 Task: Find connections with filter location San Juan del Cesar with filter topic #Marketingwith filter profile language English with filter current company Indium Software with filter school Yeshwantrao Chavan College of Engineering Nagpur with filter industry Wholesale Apparel and Sewing Supplies with filter service category Wealth Management with filter keywords title Artist
Action: Mouse moved to (307, 223)
Screenshot: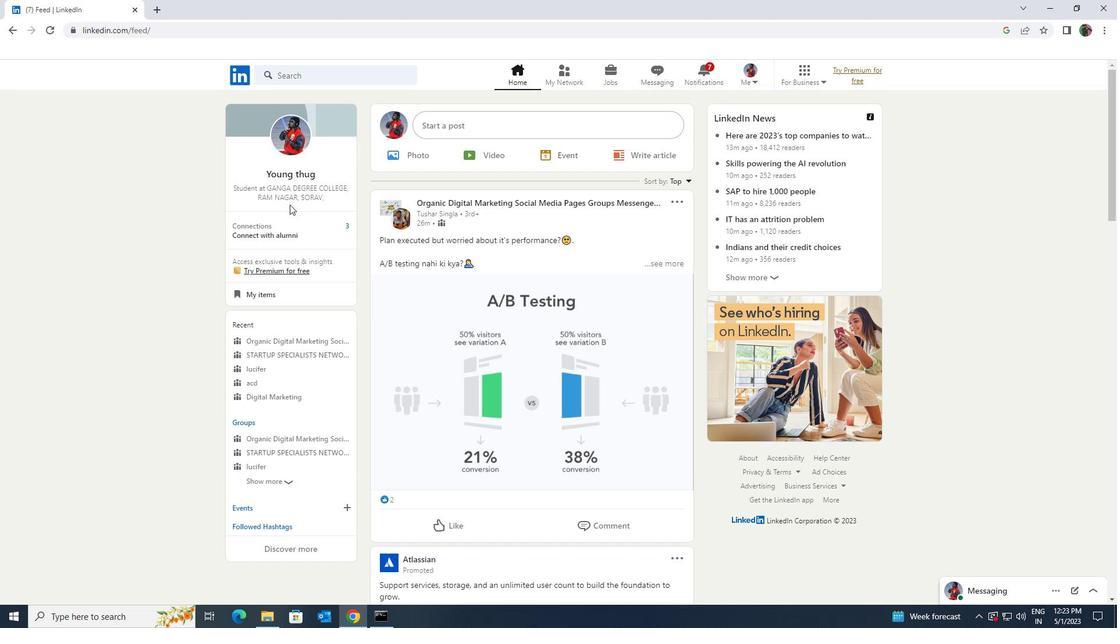 
Action: Mouse pressed left at (307, 223)
Screenshot: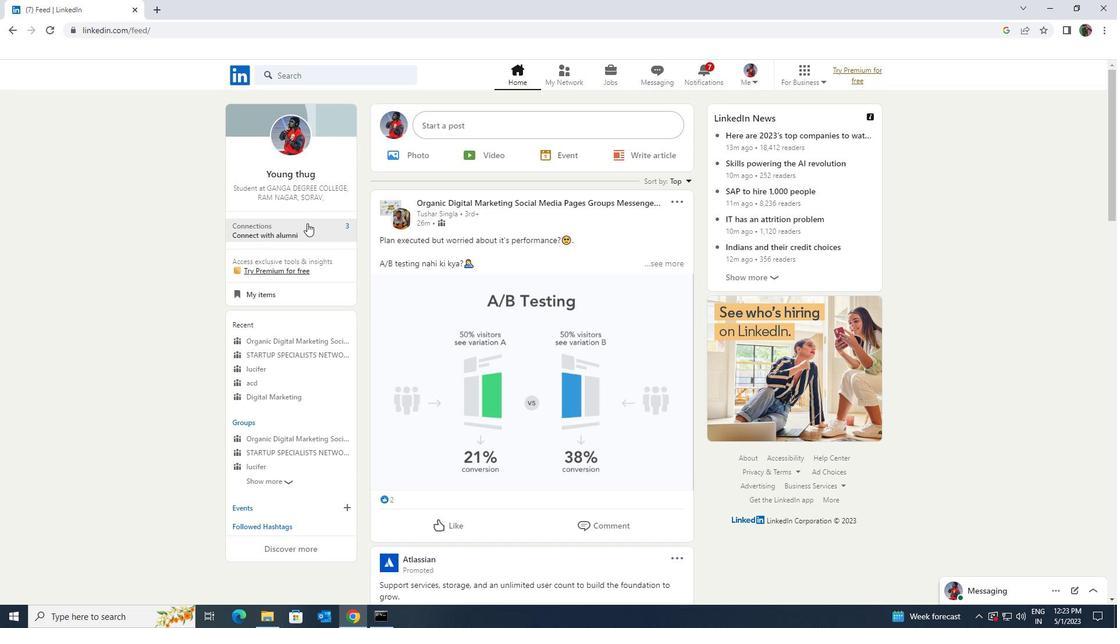 
Action: Mouse moved to (329, 141)
Screenshot: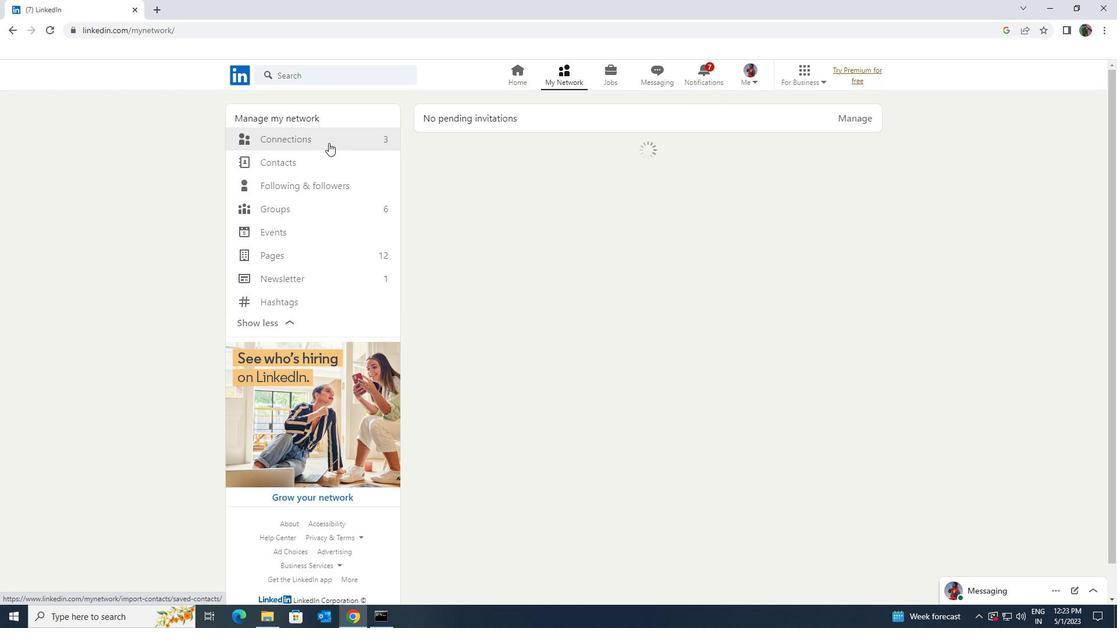 
Action: Mouse pressed left at (329, 141)
Screenshot: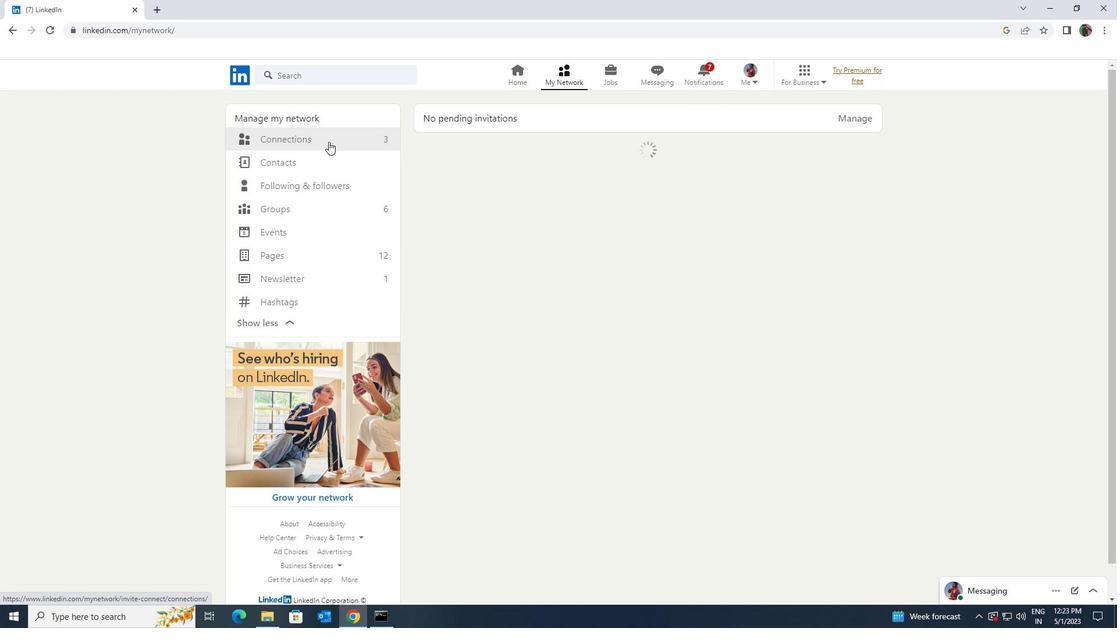 
Action: Mouse moved to (619, 139)
Screenshot: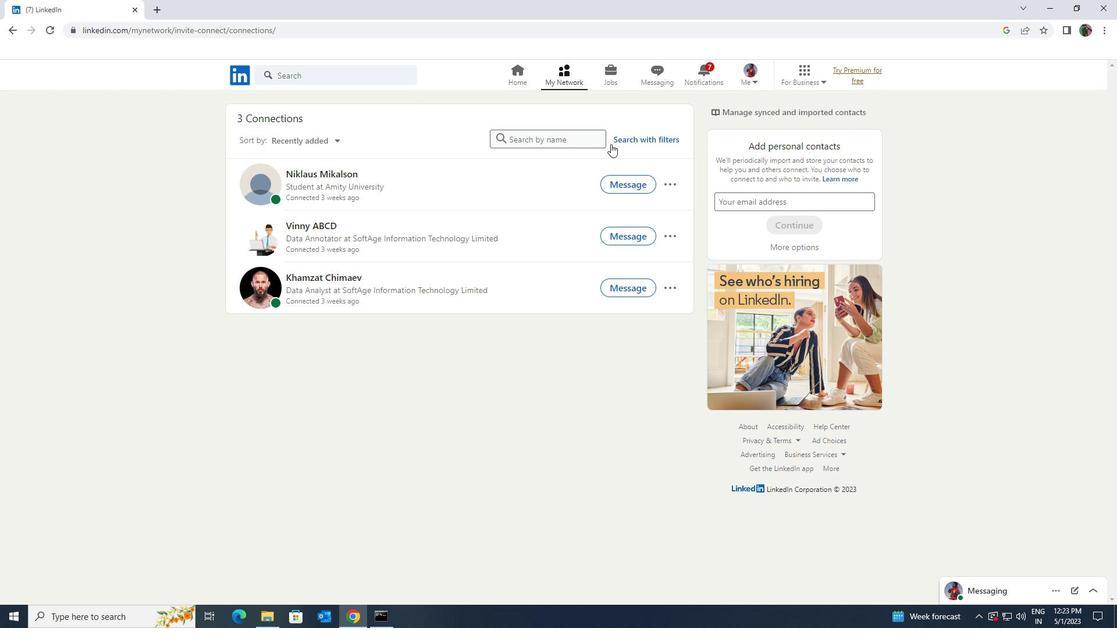 
Action: Mouse pressed left at (619, 139)
Screenshot: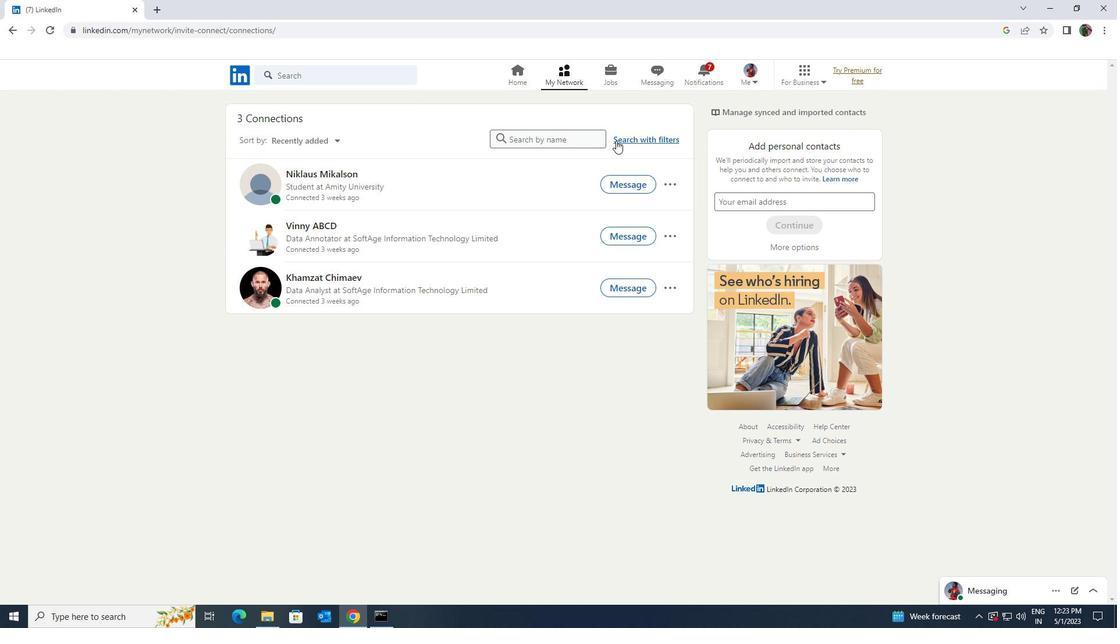 
Action: Mouse moved to (597, 107)
Screenshot: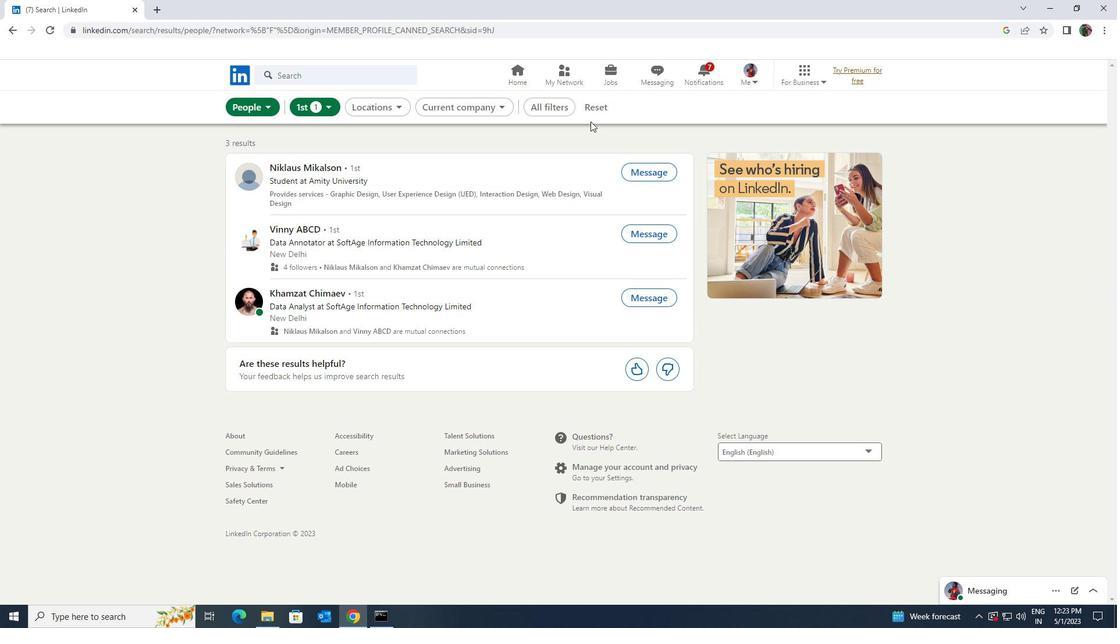 
Action: Mouse pressed left at (597, 107)
Screenshot: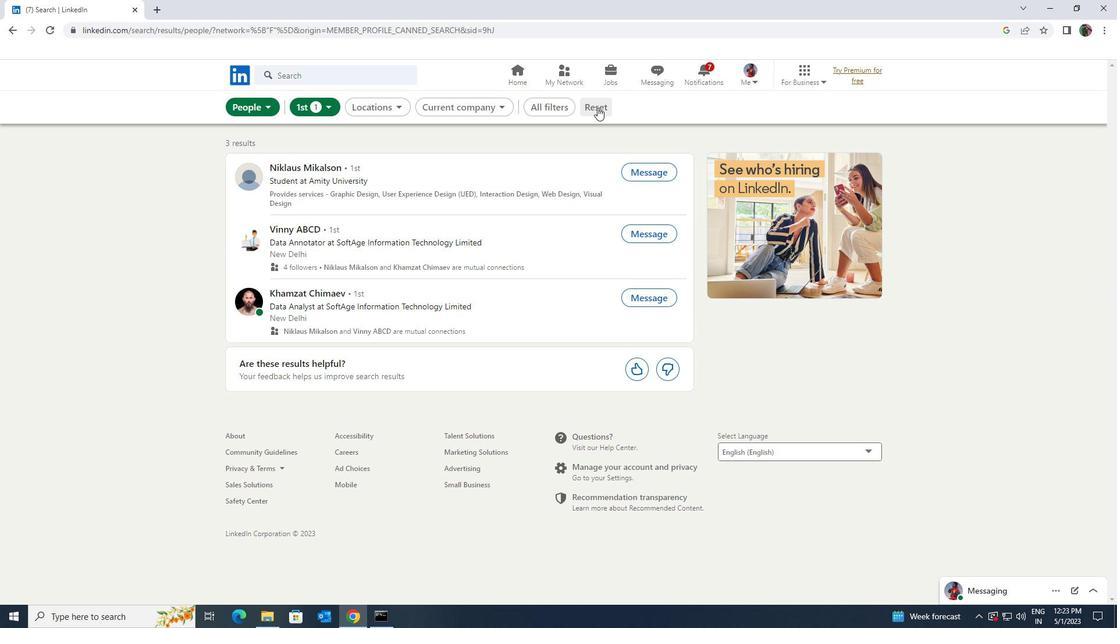
Action: Mouse moved to (585, 106)
Screenshot: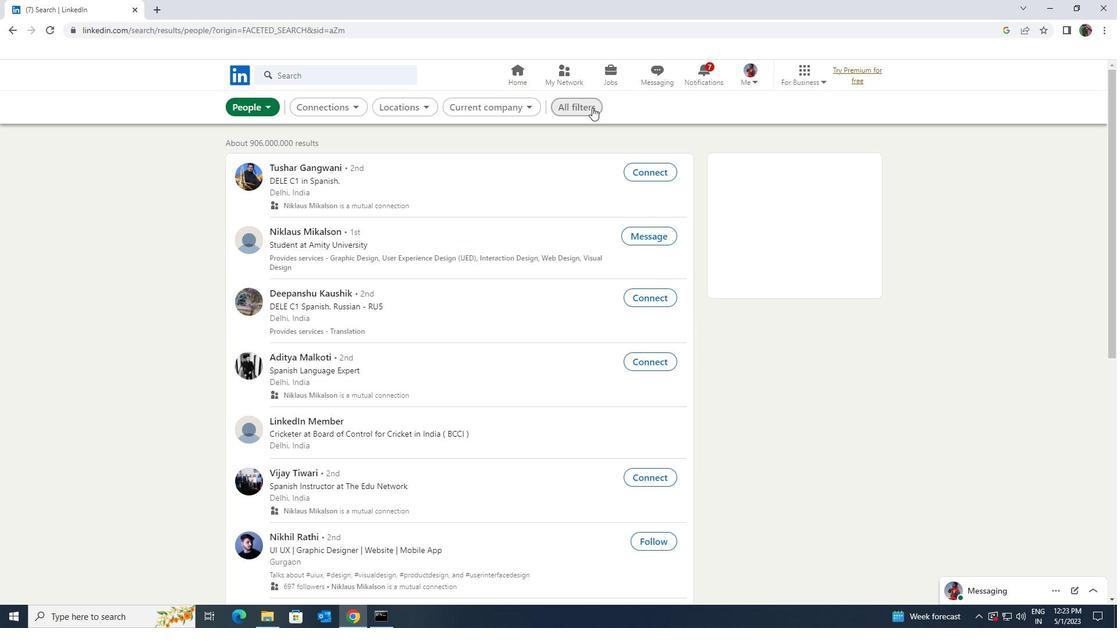 
Action: Mouse pressed left at (585, 106)
Screenshot: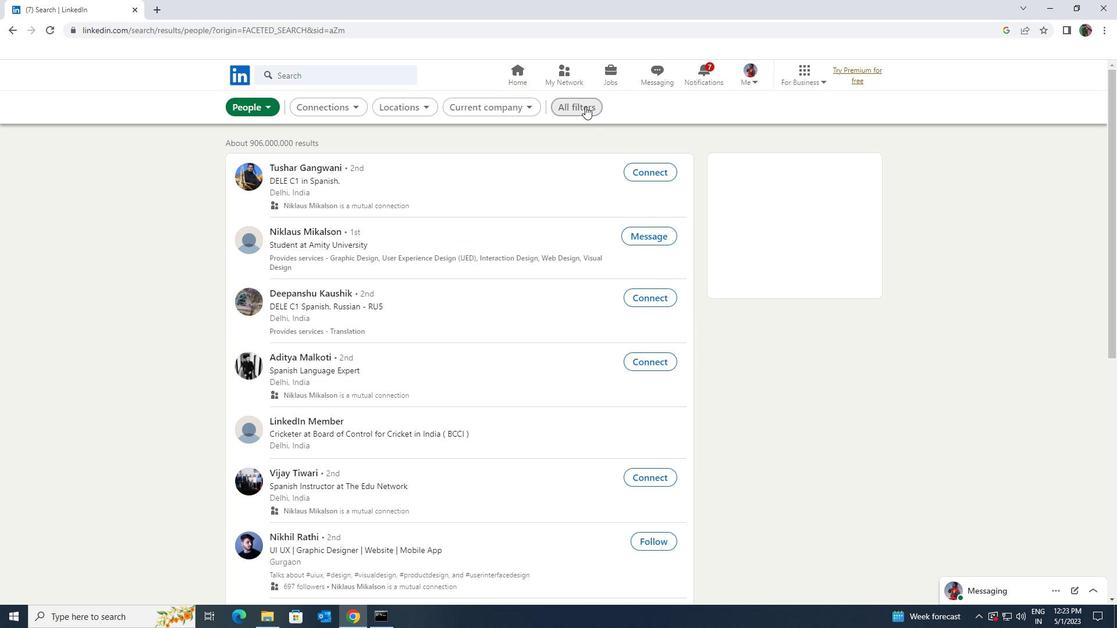 
Action: Mouse moved to (872, 356)
Screenshot: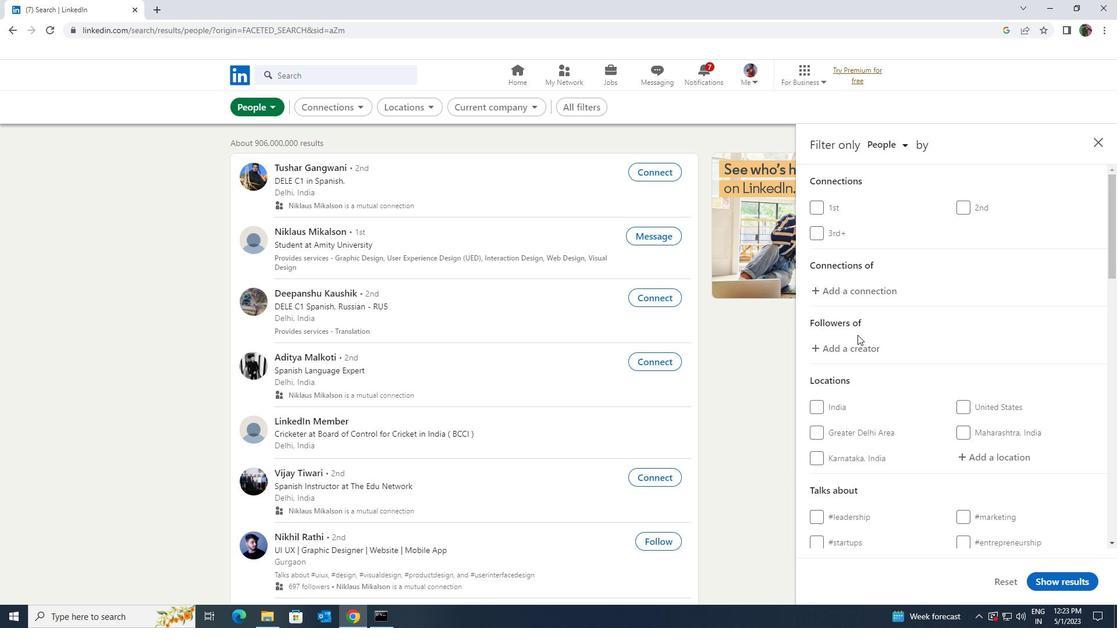 
Action: Mouse scrolled (872, 355) with delta (0, 0)
Screenshot: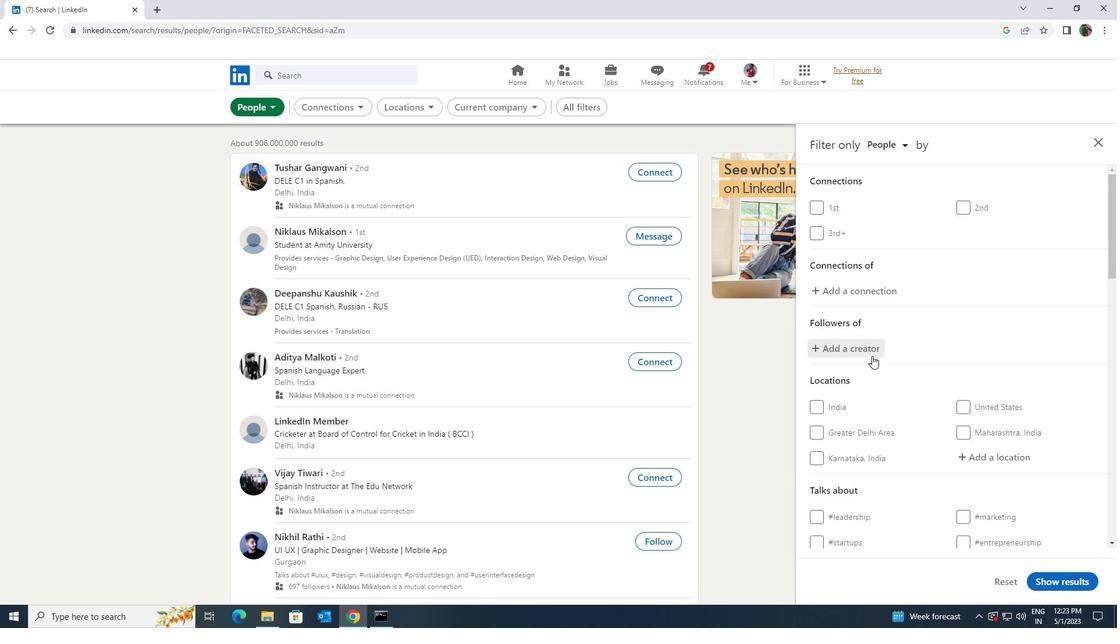 
Action: Mouse moved to (971, 404)
Screenshot: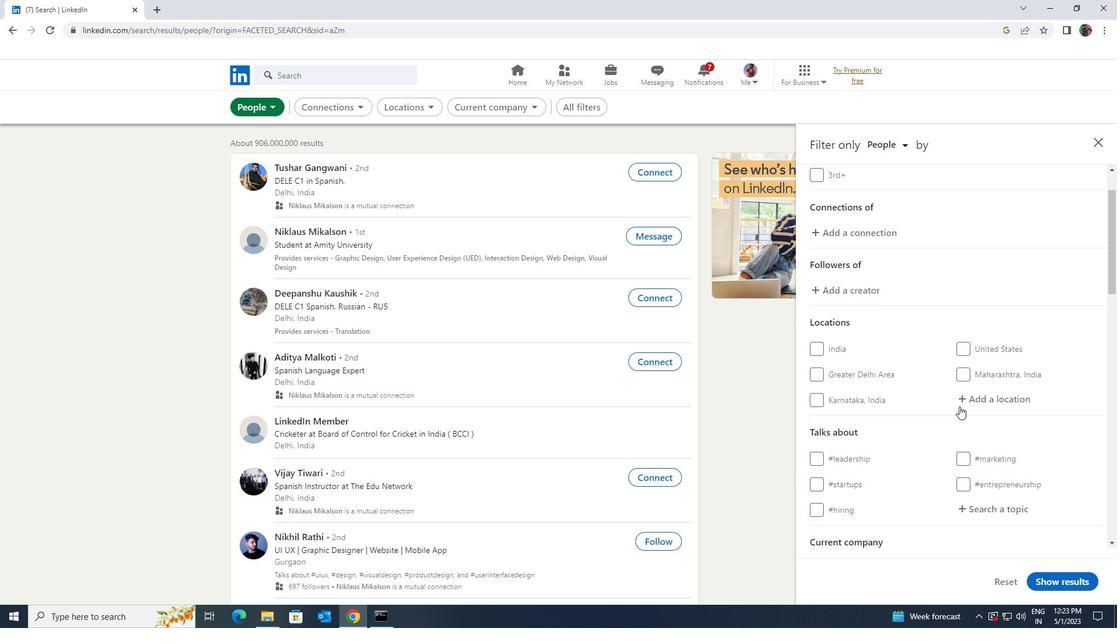 
Action: Mouse pressed left at (971, 404)
Screenshot: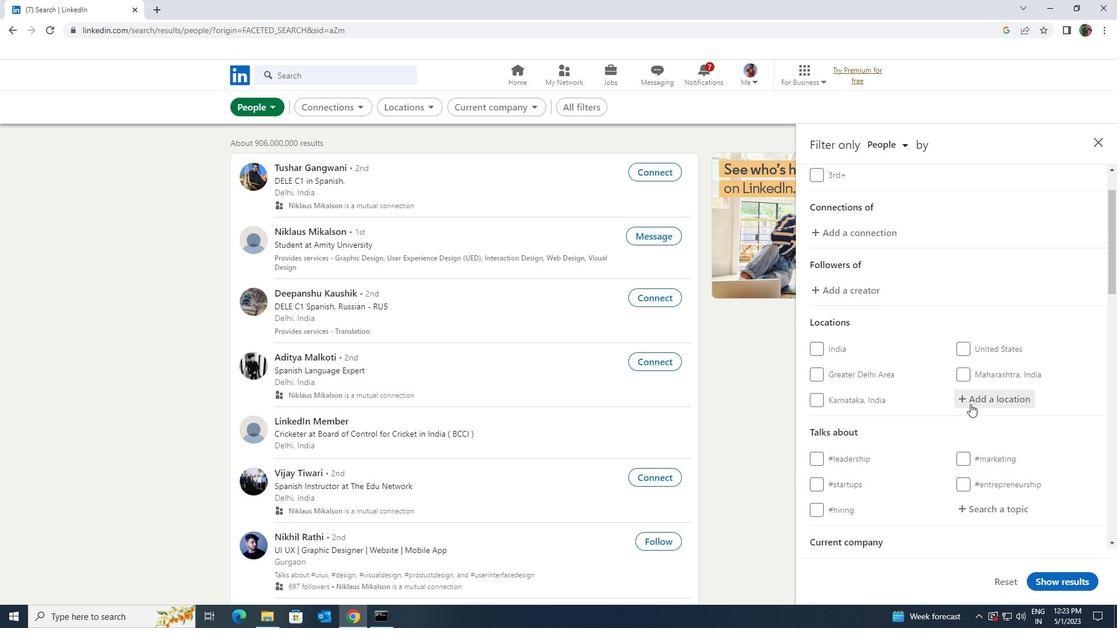 
Action: Key pressed <Key.shift>SAN<Key.space>JUN<Key.space>DE<Key.space>CESAR<Key.enter>
Screenshot: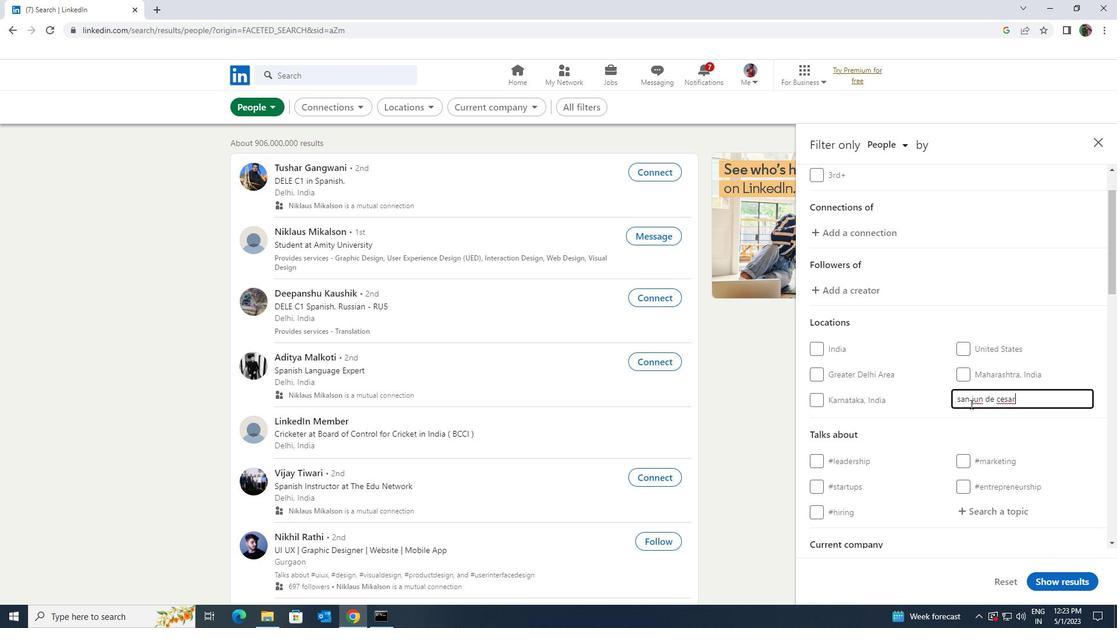 
Action: Mouse moved to (993, 507)
Screenshot: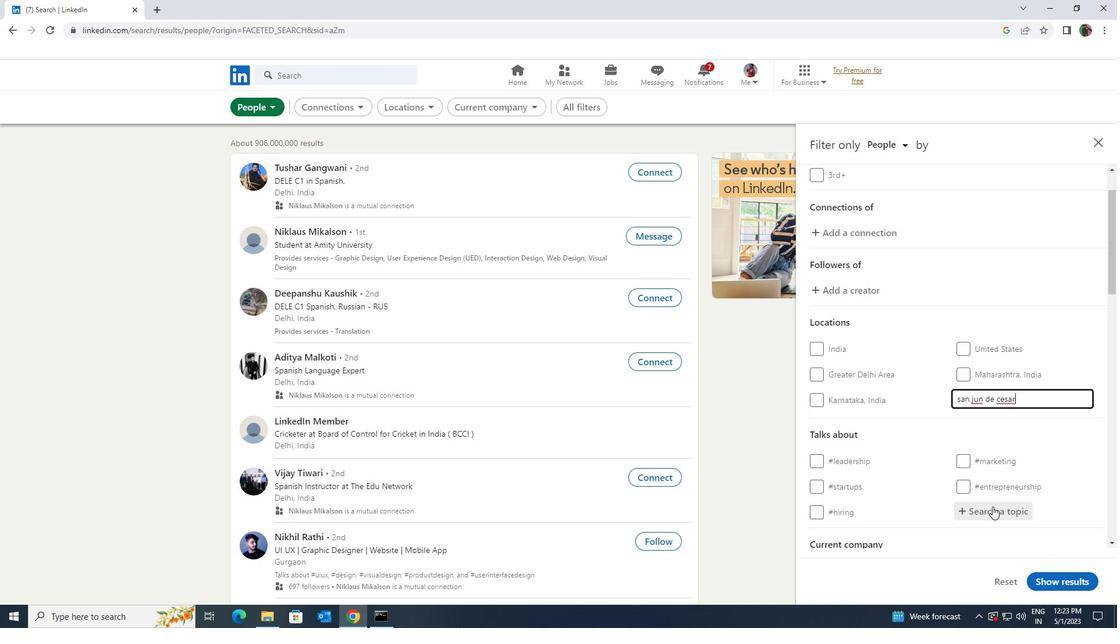 
Action: Mouse pressed left at (993, 507)
Screenshot: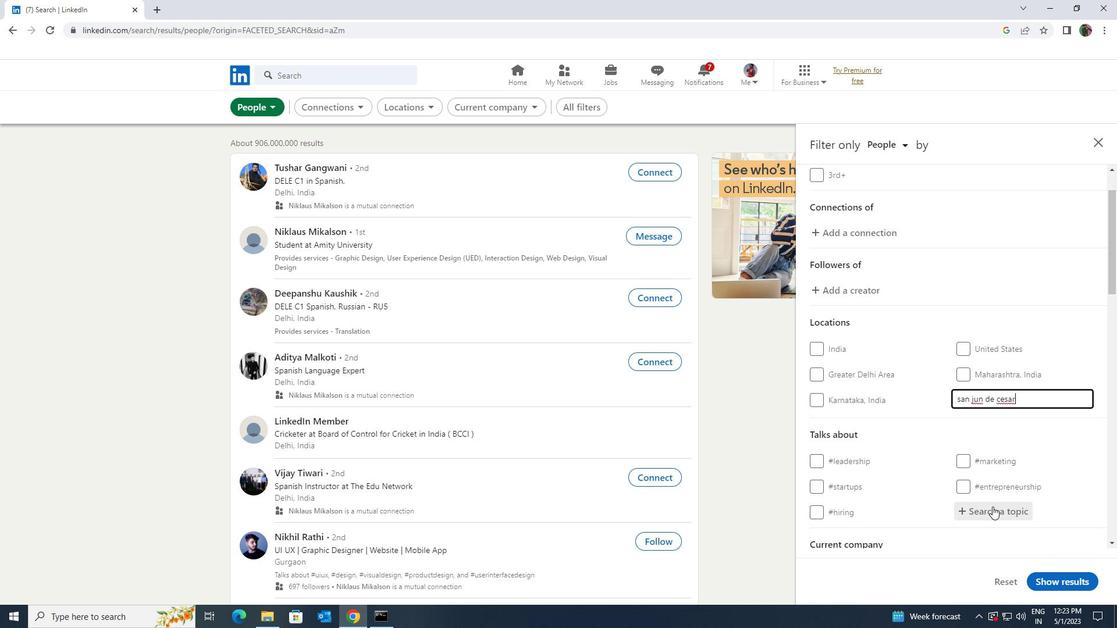 
Action: Key pressed <Key.shift>MARKETING
Screenshot: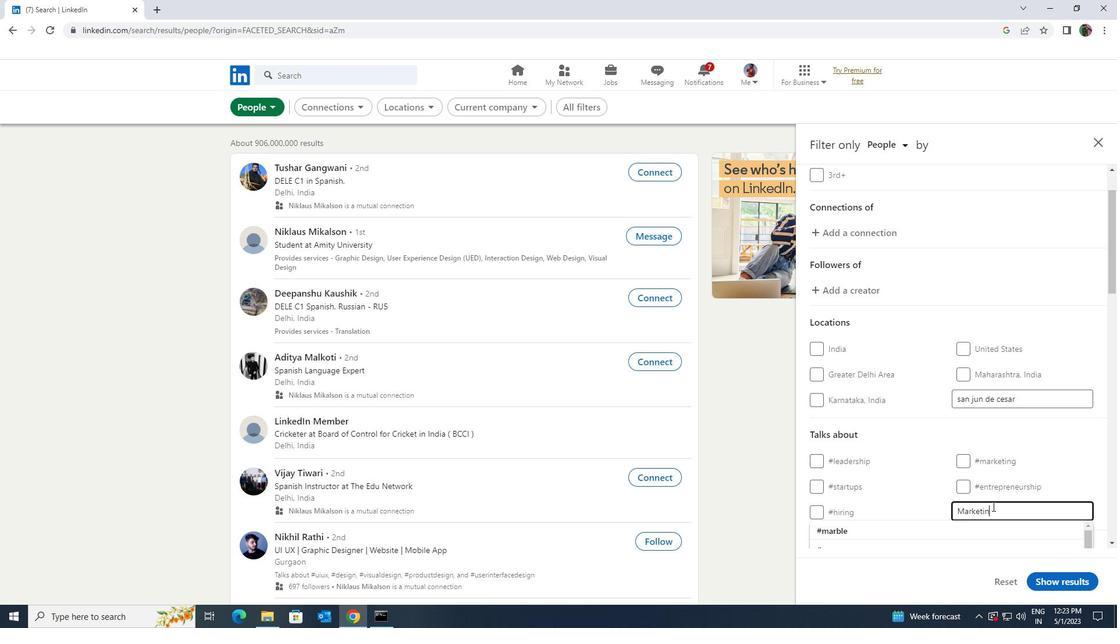 
Action: Mouse moved to (977, 524)
Screenshot: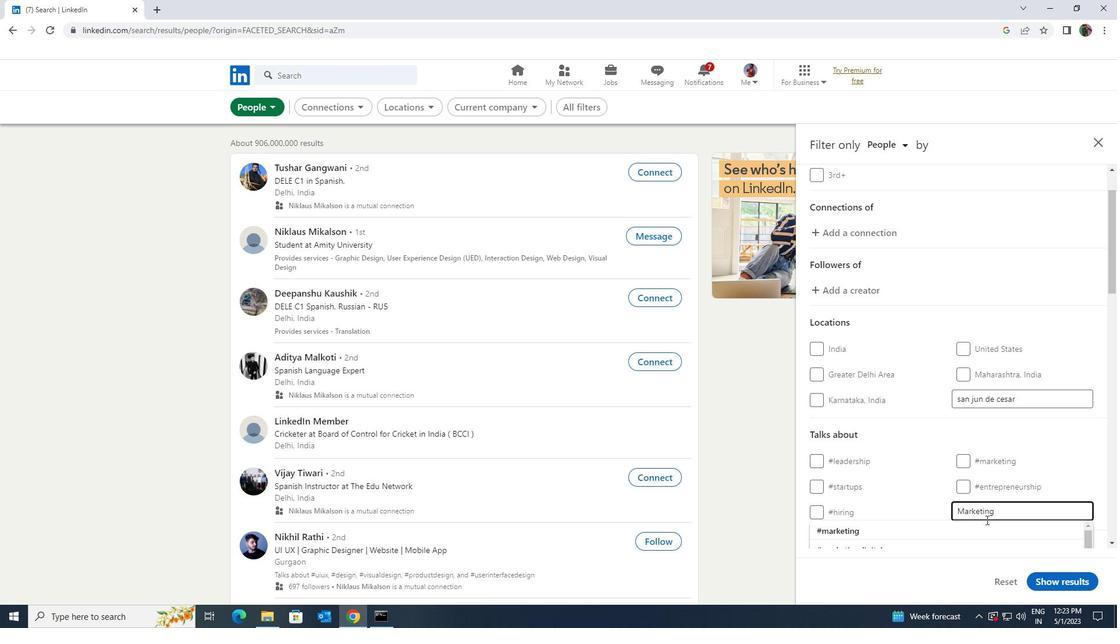 
Action: Mouse pressed left at (977, 524)
Screenshot: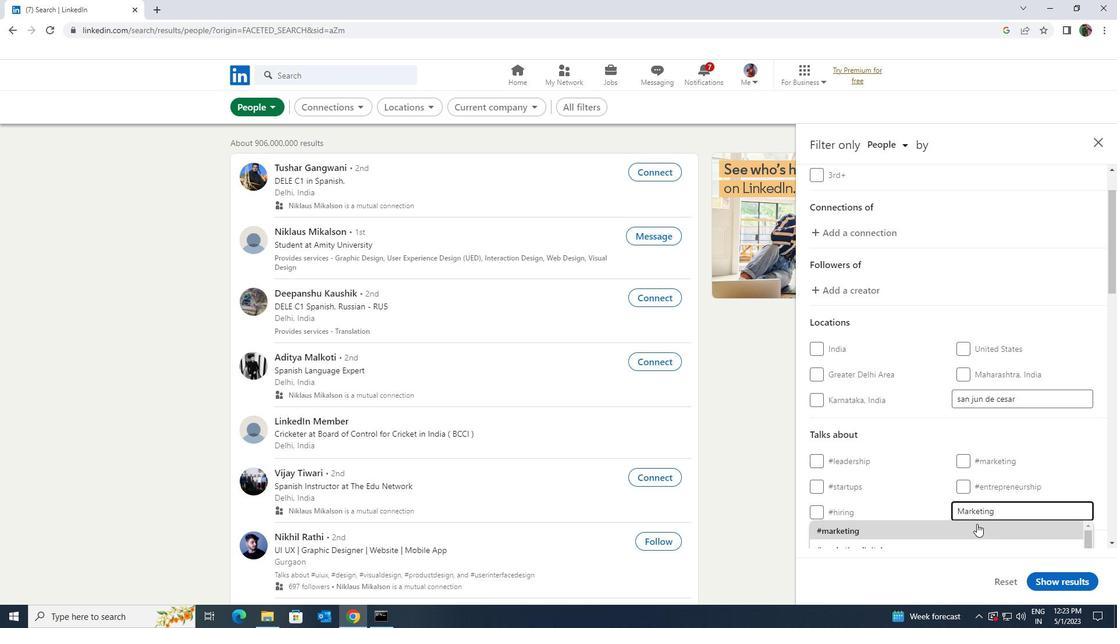 
Action: Mouse scrolled (977, 523) with delta (0, 0)
Screenshot: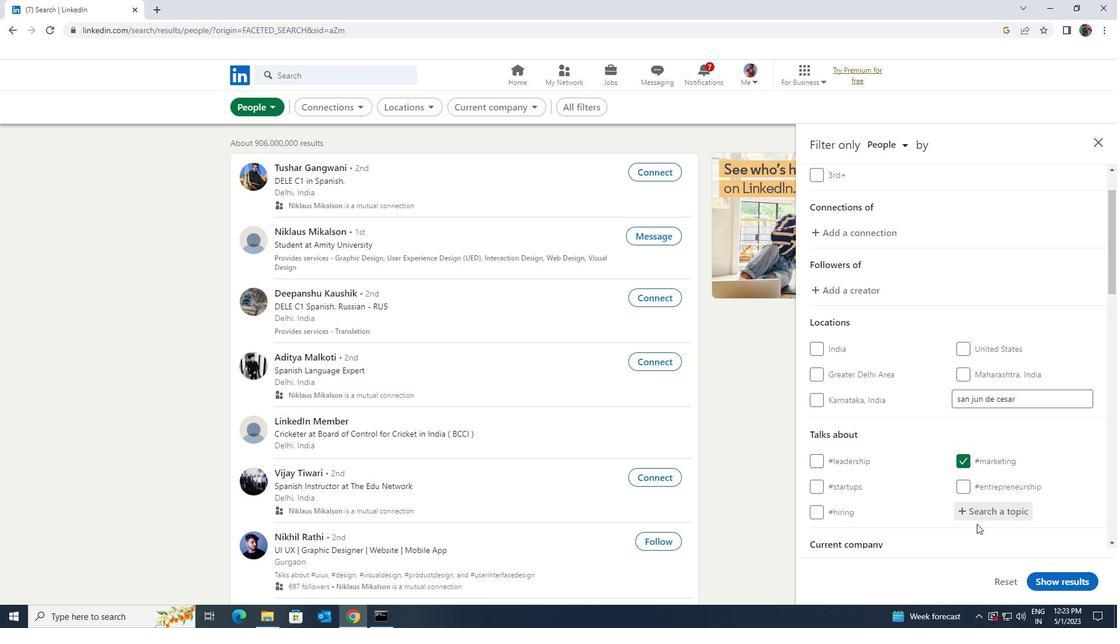 
Action: Mouse scrolled (977, 523) with delta (0, 0)
Screenshot: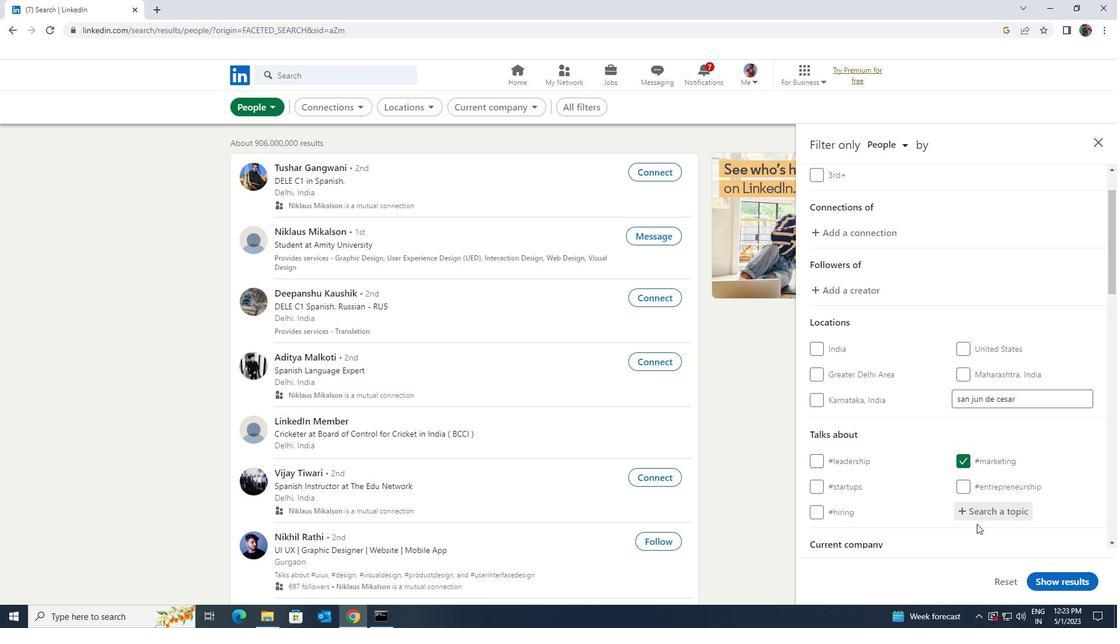 
Action: Mouse scrolled (977, 523) with delta (0, 0)
Screenshot: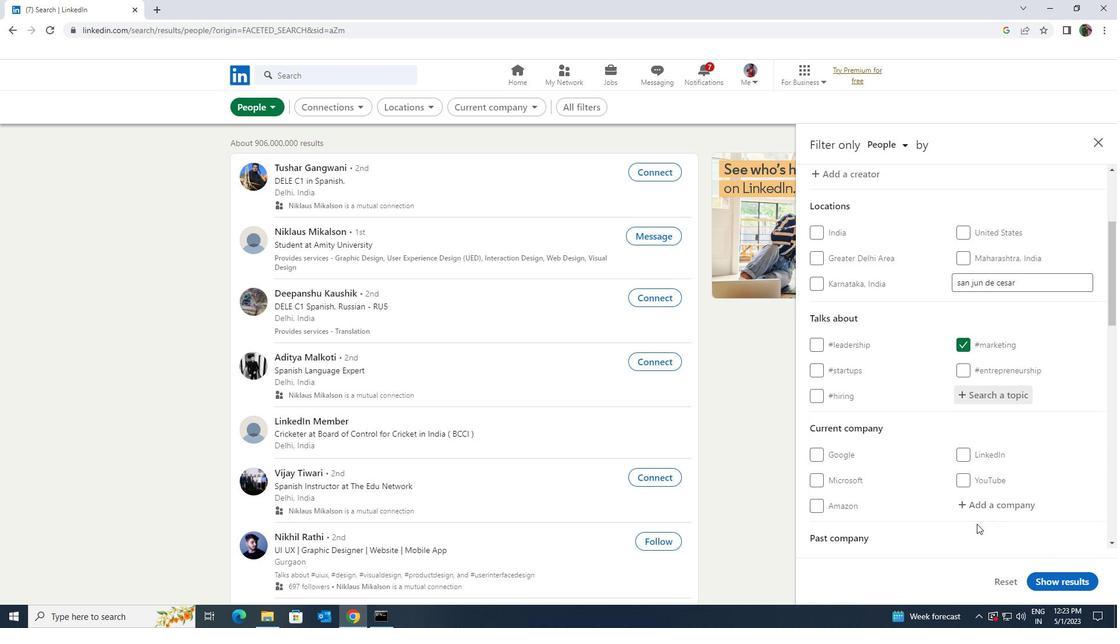 
Action: Mouse scrolled (977, 523) with delta (0, 0)
Screenshot: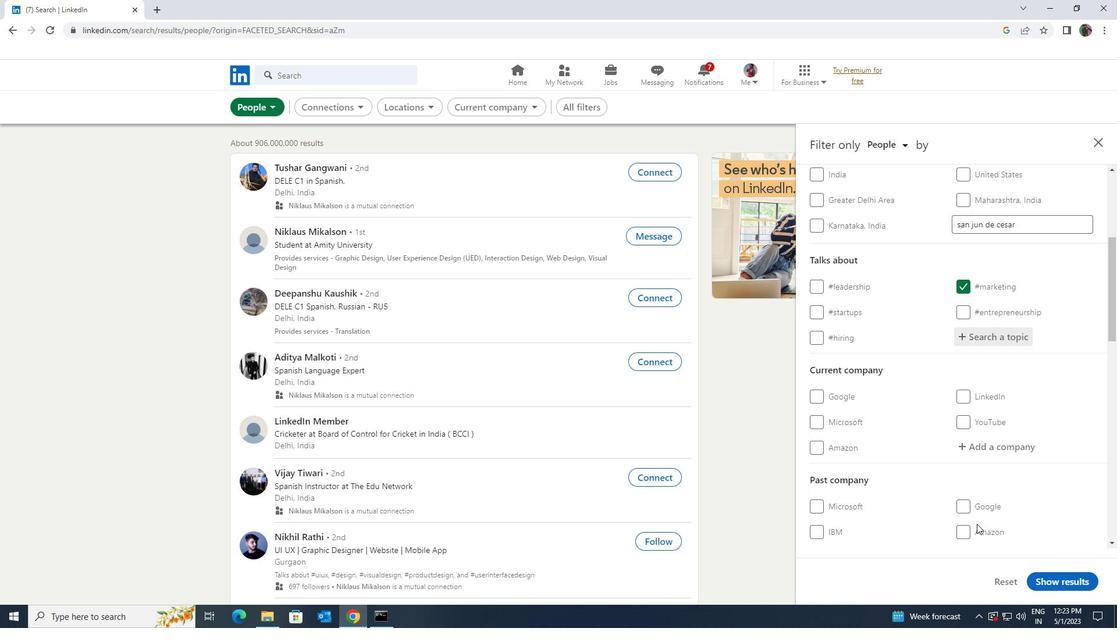 
Action: Mouse scrolled (977, 523) with delta (0, 0)
Screenshot: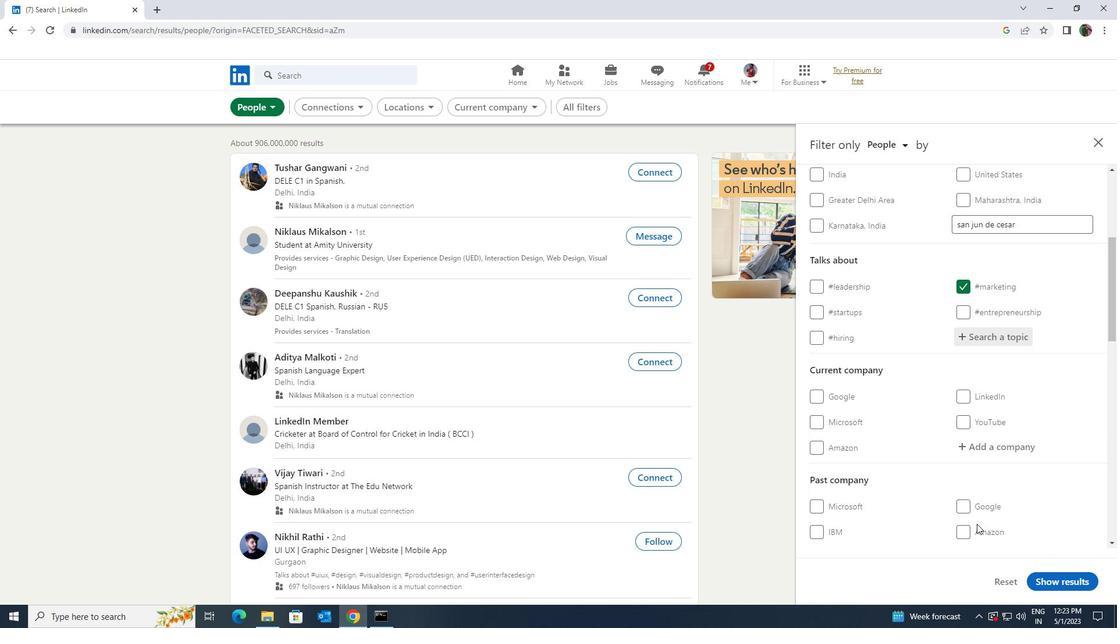 
Action: Mouse scrolled (977, 523) with delta (0, 0)
Screenshot: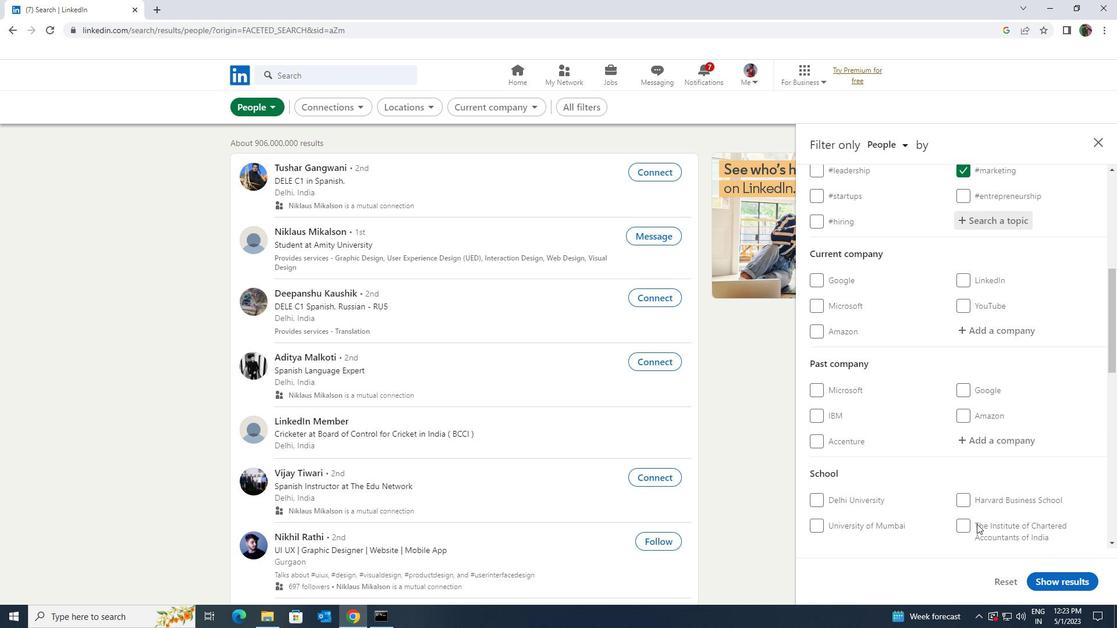 
Action: Mouse scrolled (977, 523) with delta (0, 0)
Screenshot: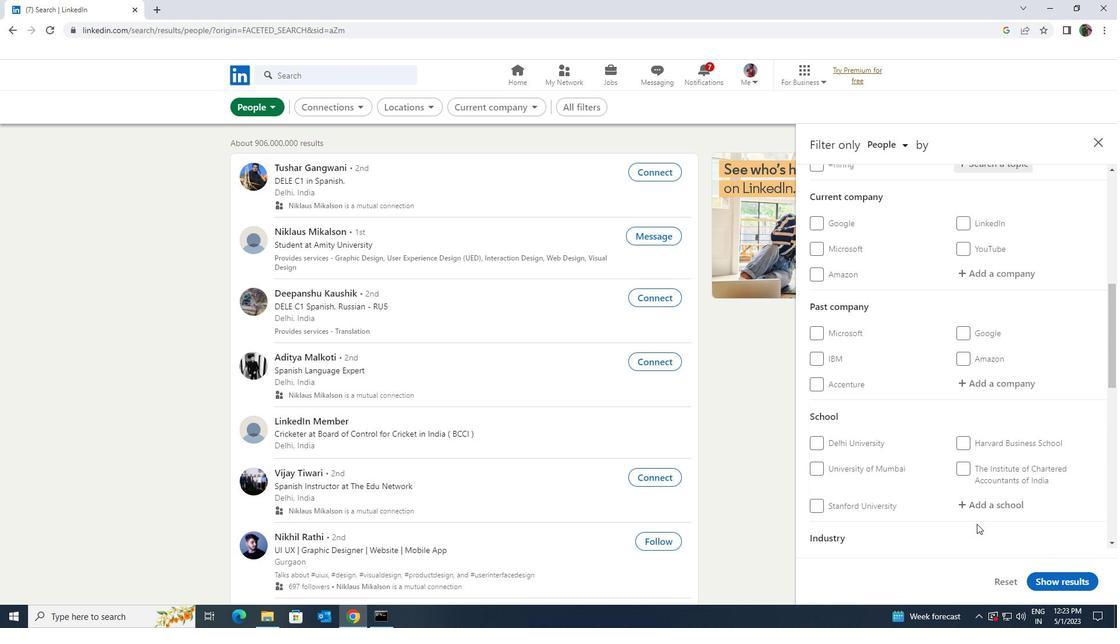 
Action: Mouse scrolled (977, 523) with delta (0, 0)
Screenshot: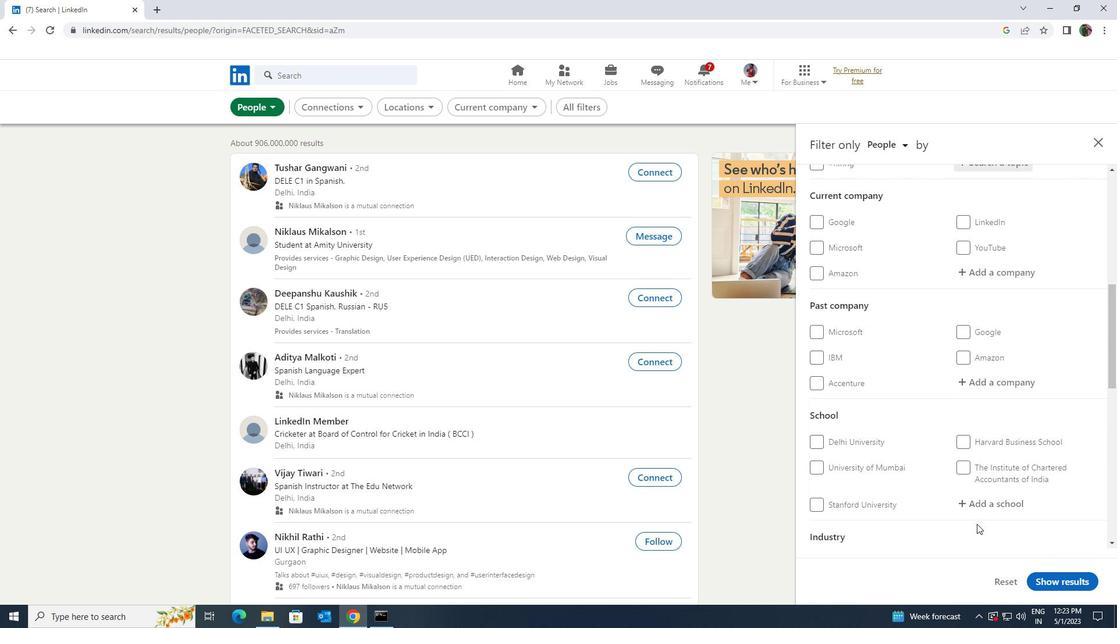 
Action: Mouse scrolled (977, 523) with delta (0, 0)
Screenshot: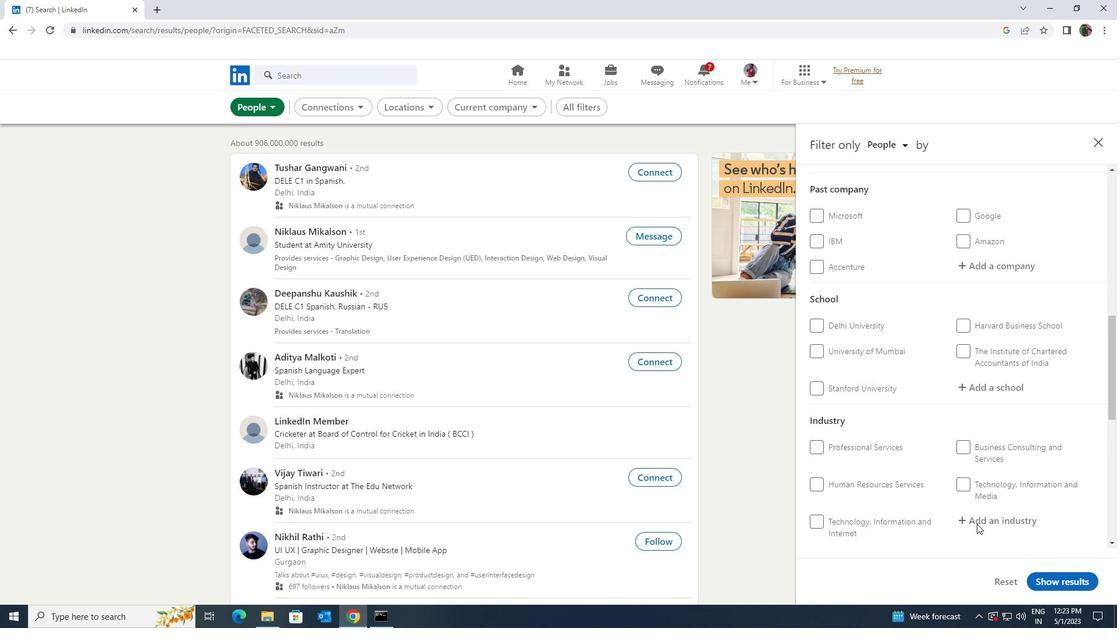 
Action: Mouse scrolled (977, 523) with delta (0, 0)
Screenshot: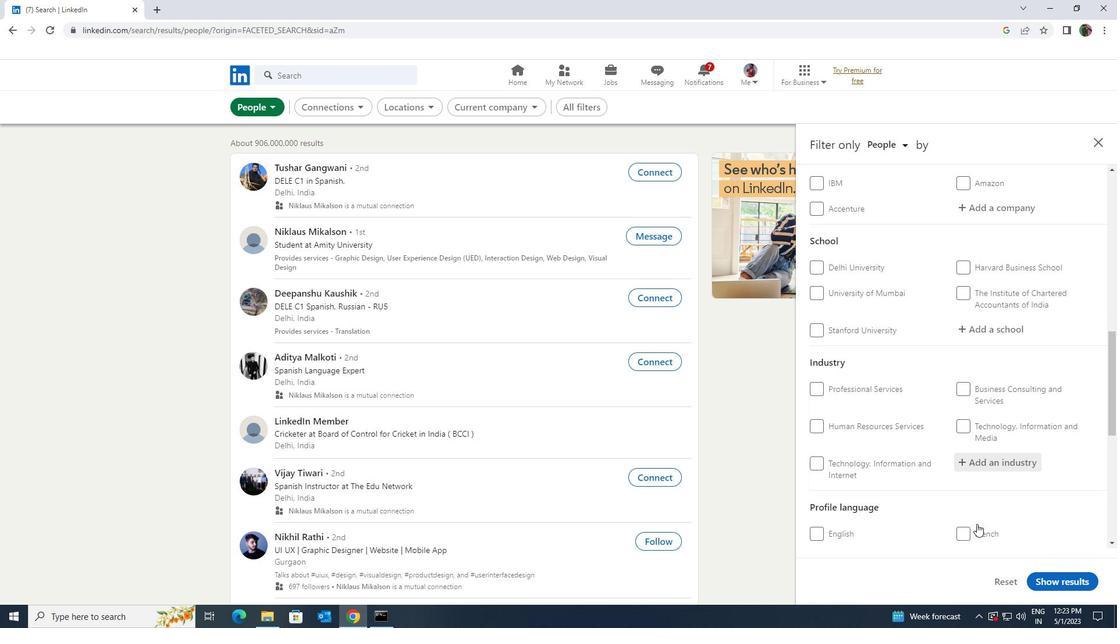 
Action: Mouse scrolled (977, 523) with delta (0, 0)
Screenshot: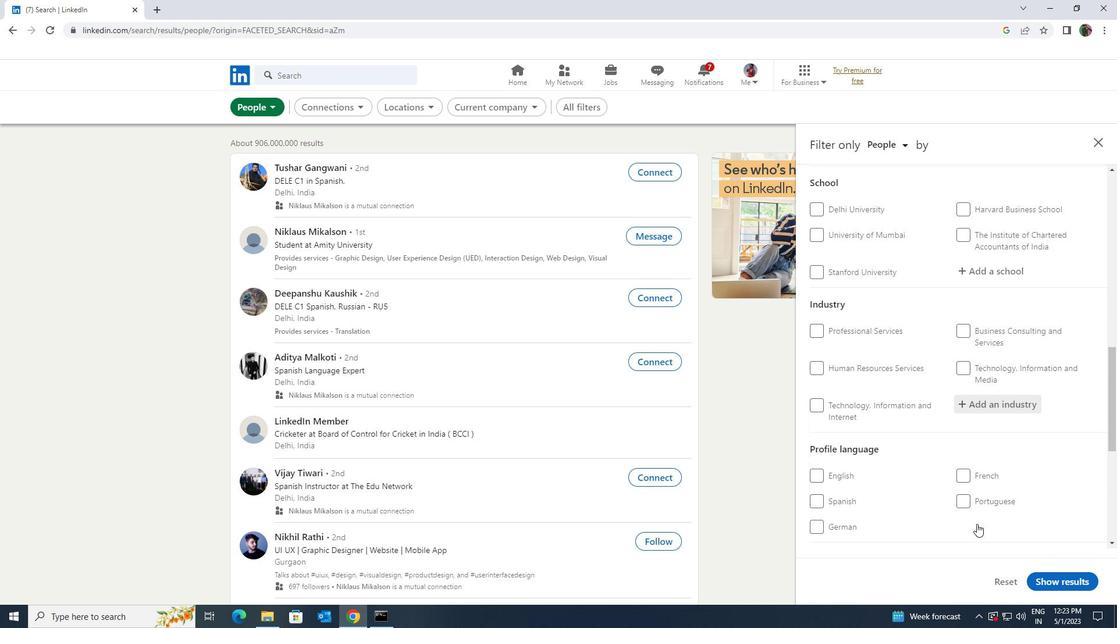 
Action: Mouse moved to (819, 415)
Screenshot: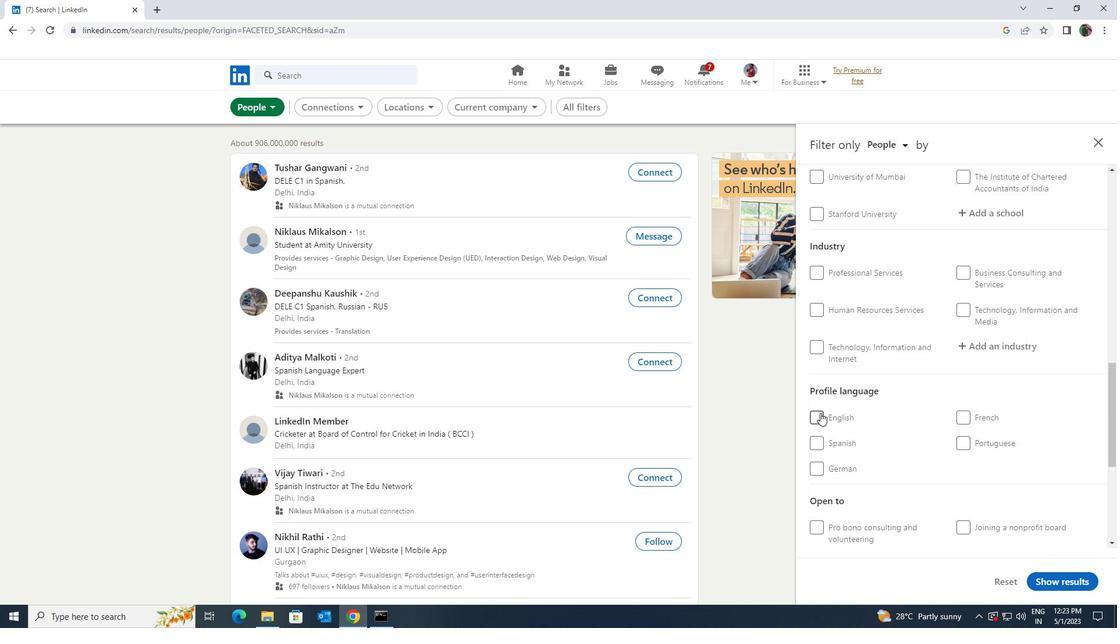 
Action: Mouse pressed left at (819, 415)
Screenshot: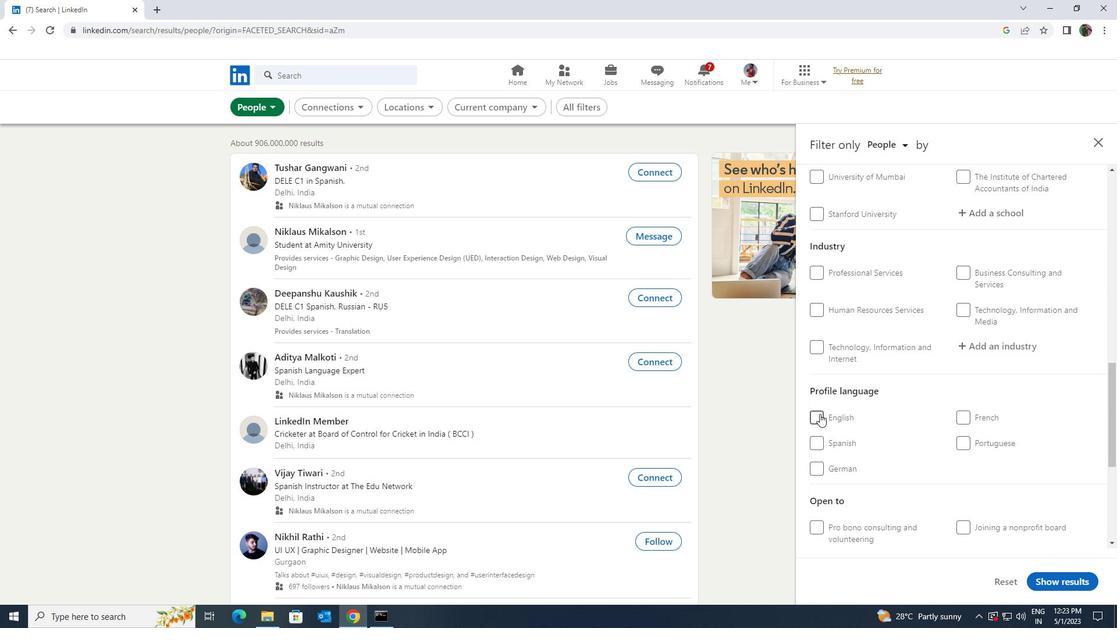 
Action: Mouse moved to (884, 427)
Screenshot: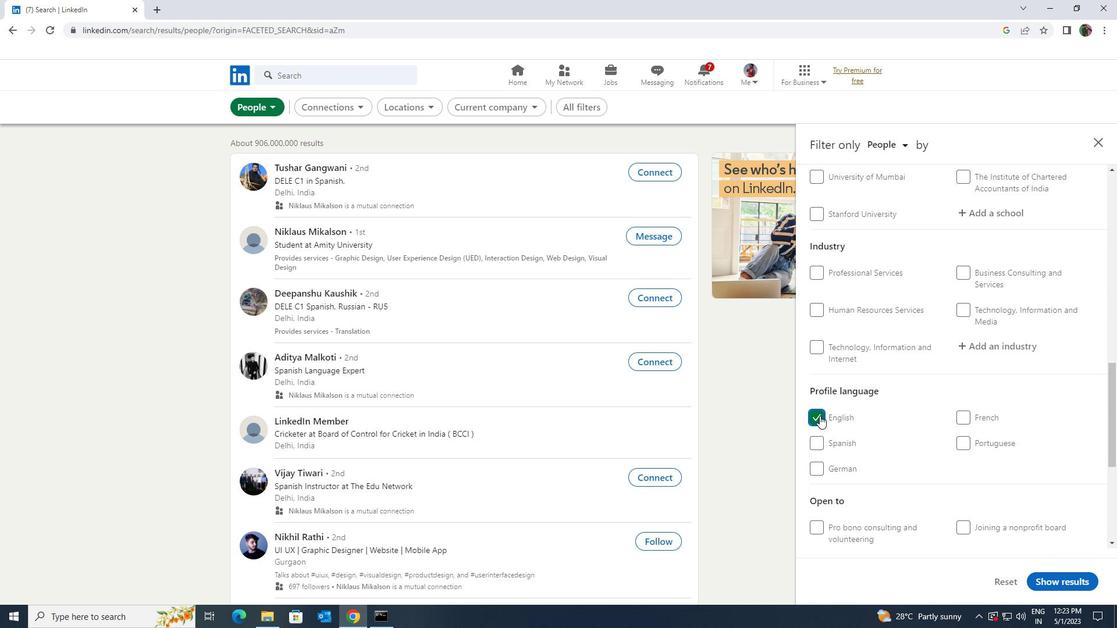 
Action: Mouse scrolled (884, 427) with delta (0, 0)
Screenshot: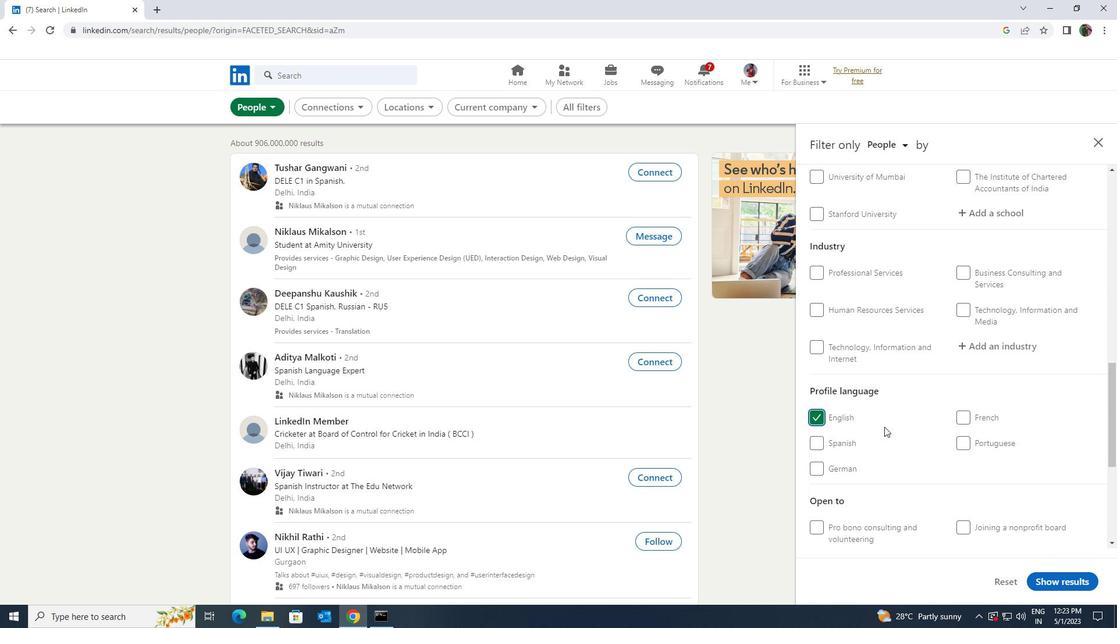 
Action: Mouse scrolled (884, 427) with delta (0, 0)
Screenshot: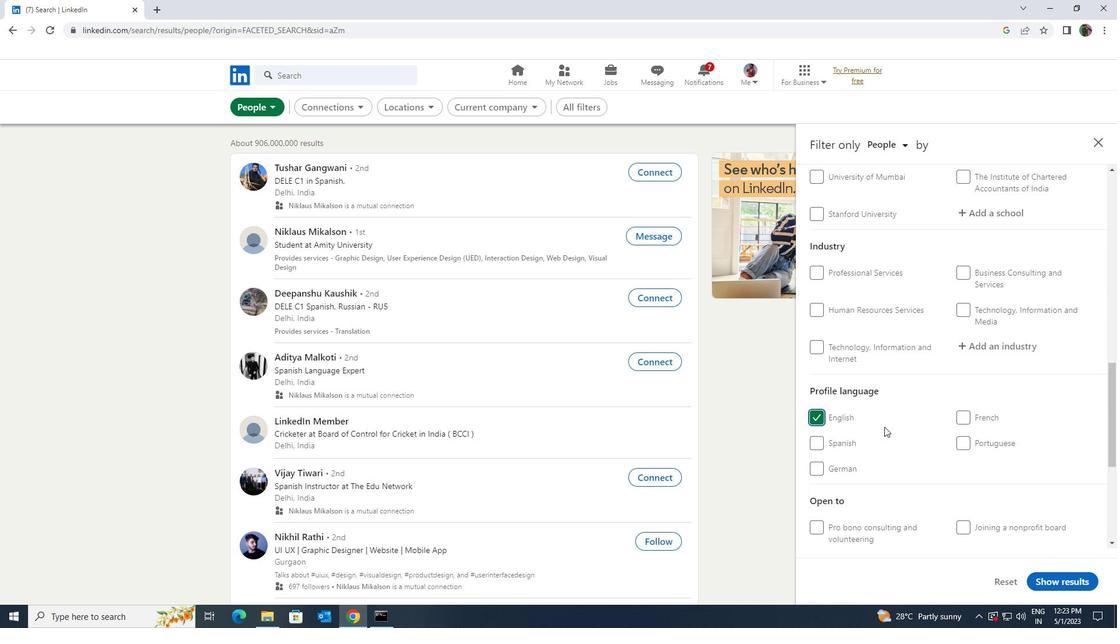 
Action: Mouse moved to (885, 433)
Screenshot: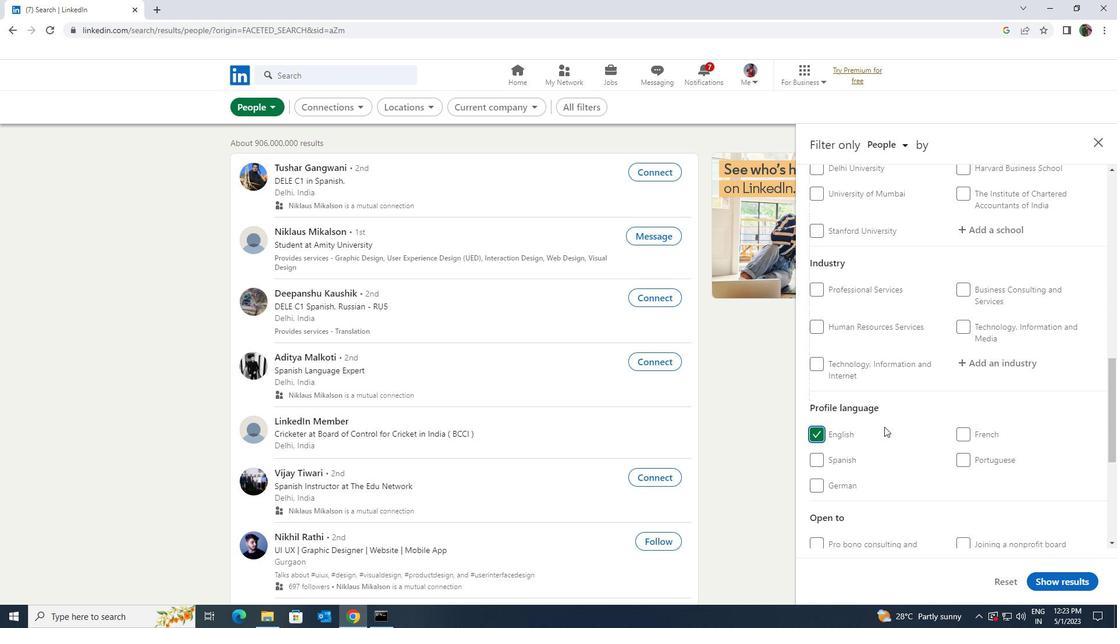 
Action: Mouse scrolled (885, 433) with delta (0, 0)
Screenshot: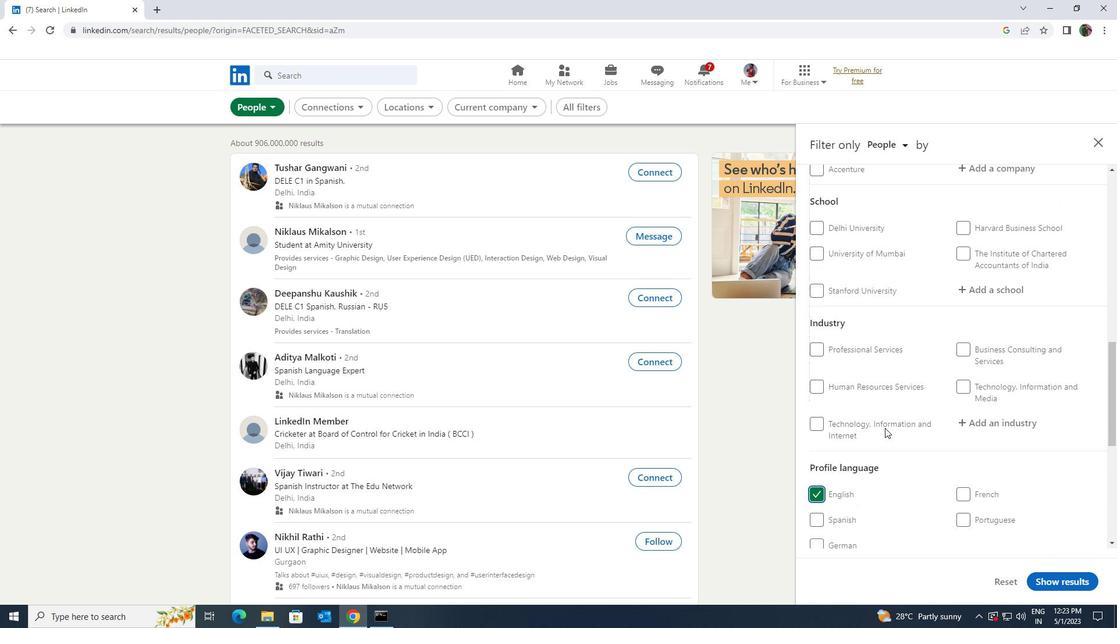 
Action: Mouse scrolled (885, 433) with delta (0, 0)
Screenshot: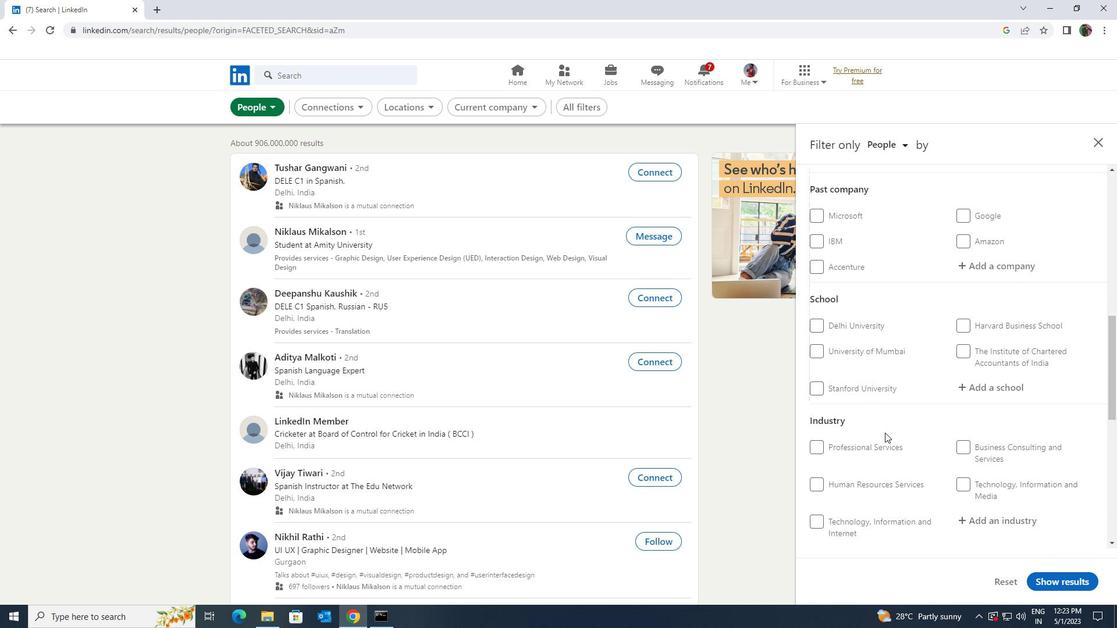 
Action: Mouse scrolled (885, 433) with delta (0, 0)
Screenshot: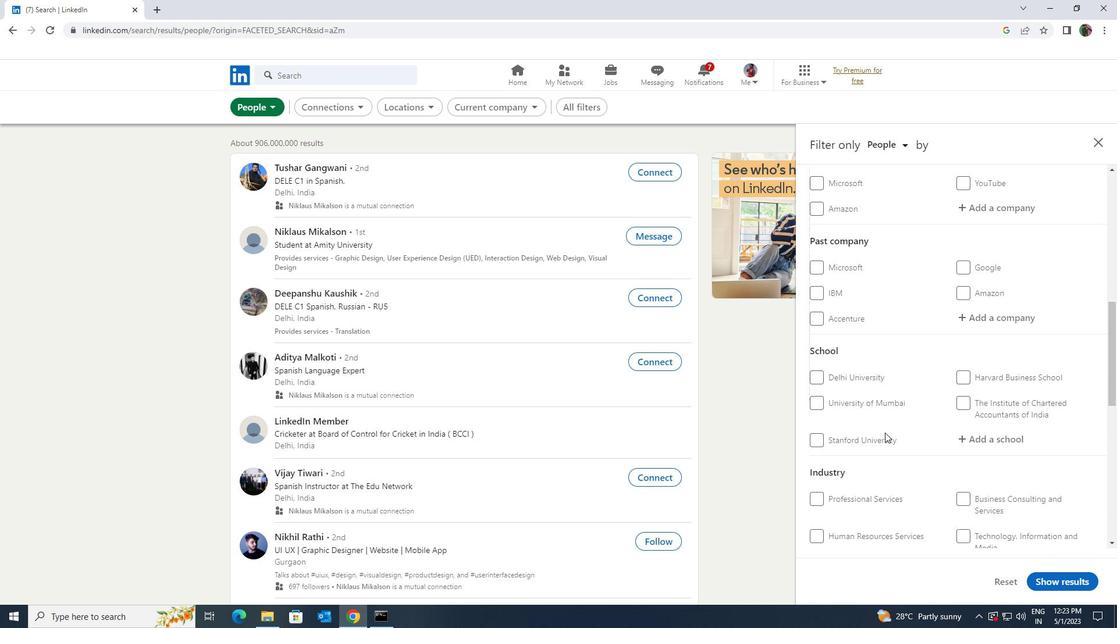 
Action: Mouse scrolled (885, 433) with delta (0, 0)
Screenshot: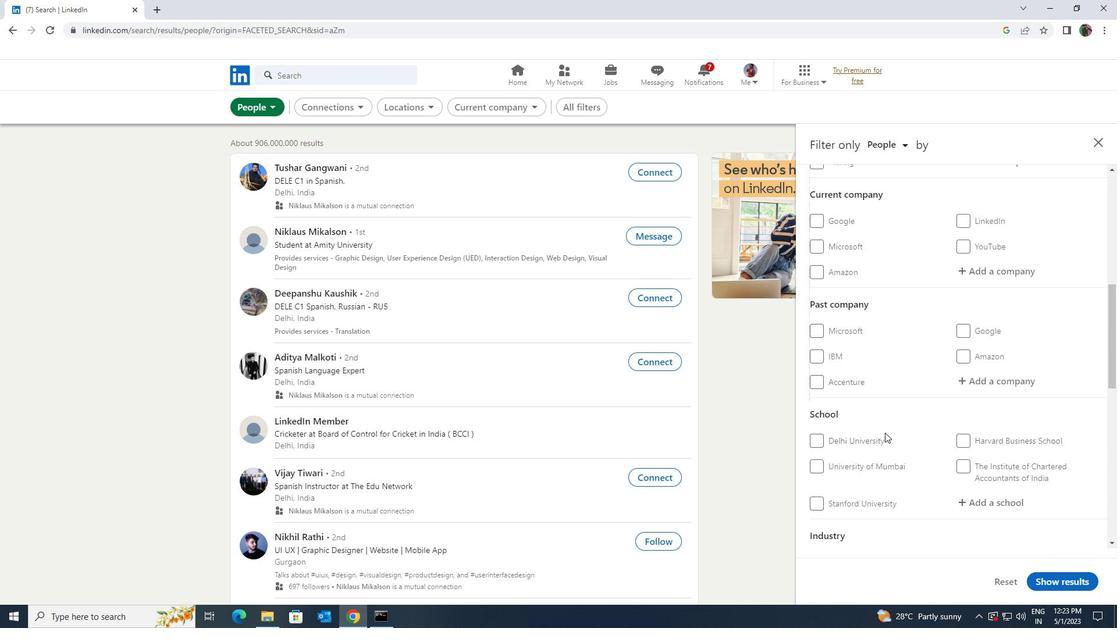 
Action: Mouse scrolled (885, 433) with delta (0, 0)
Screenshot: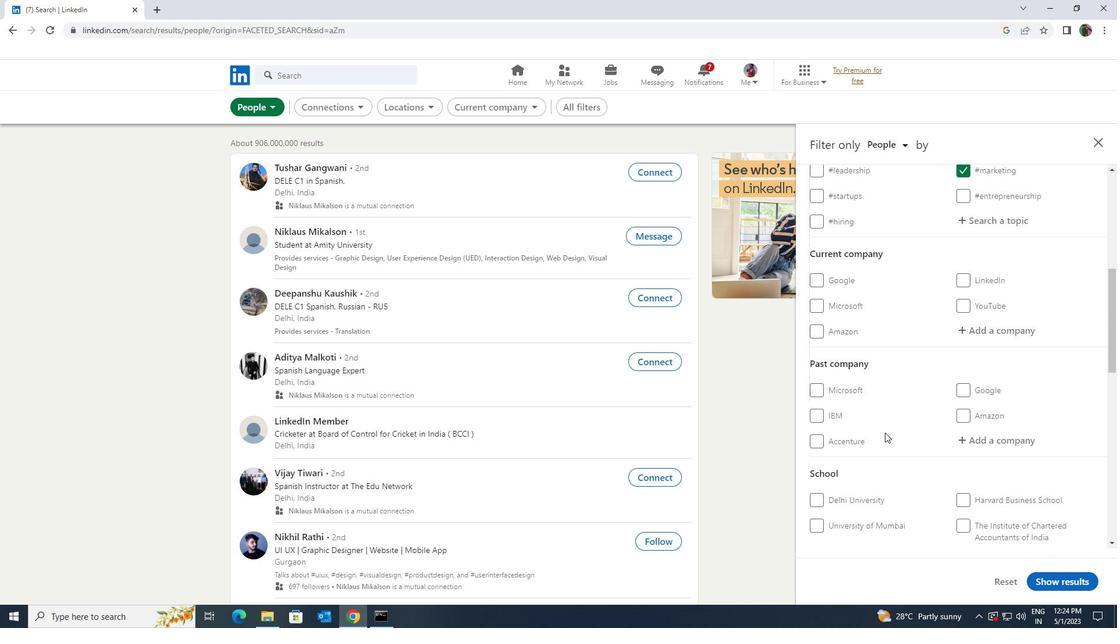 
Action: Mouse moved to (987, 391)
Screenshot: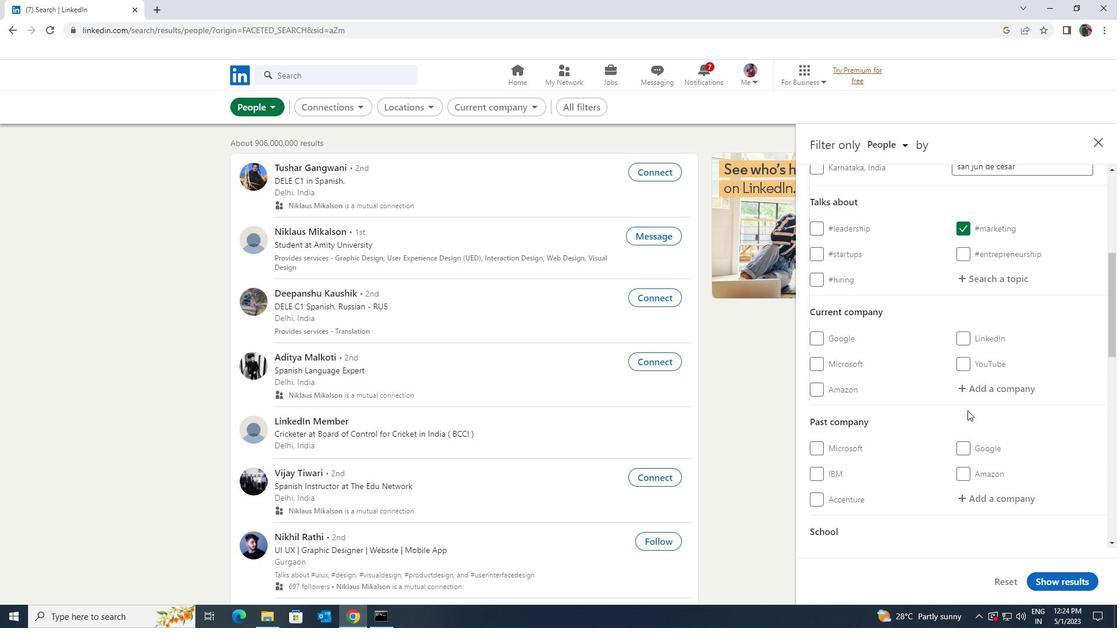 
Action: Mouse pressed left at (987, 391)
Screenshot: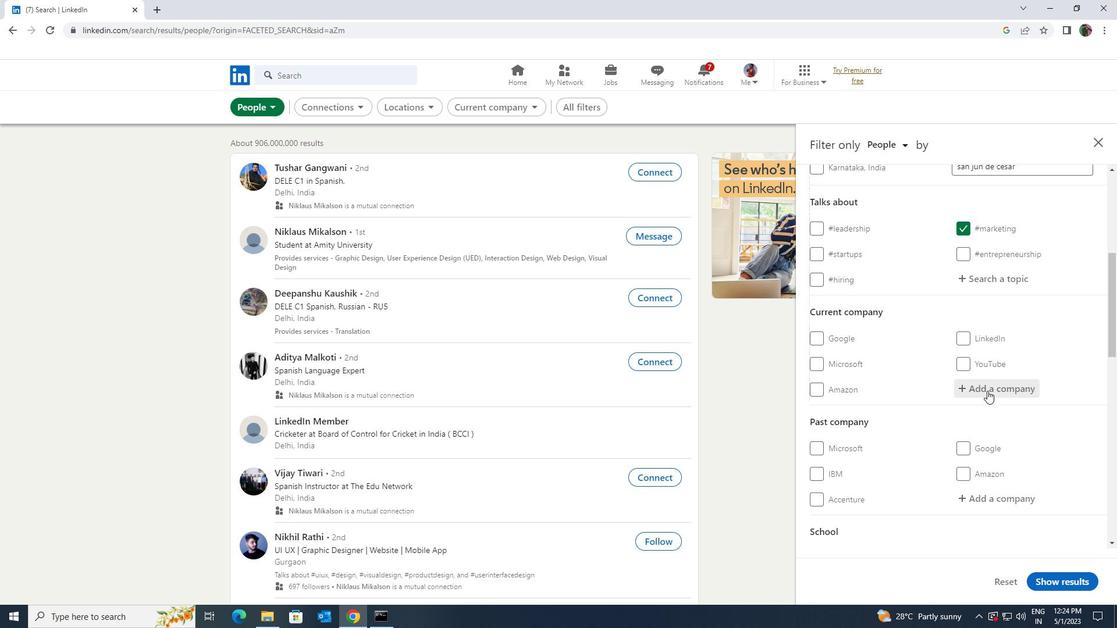 
Action: Key pressed <Key.shift>INDIUM
Screenshot: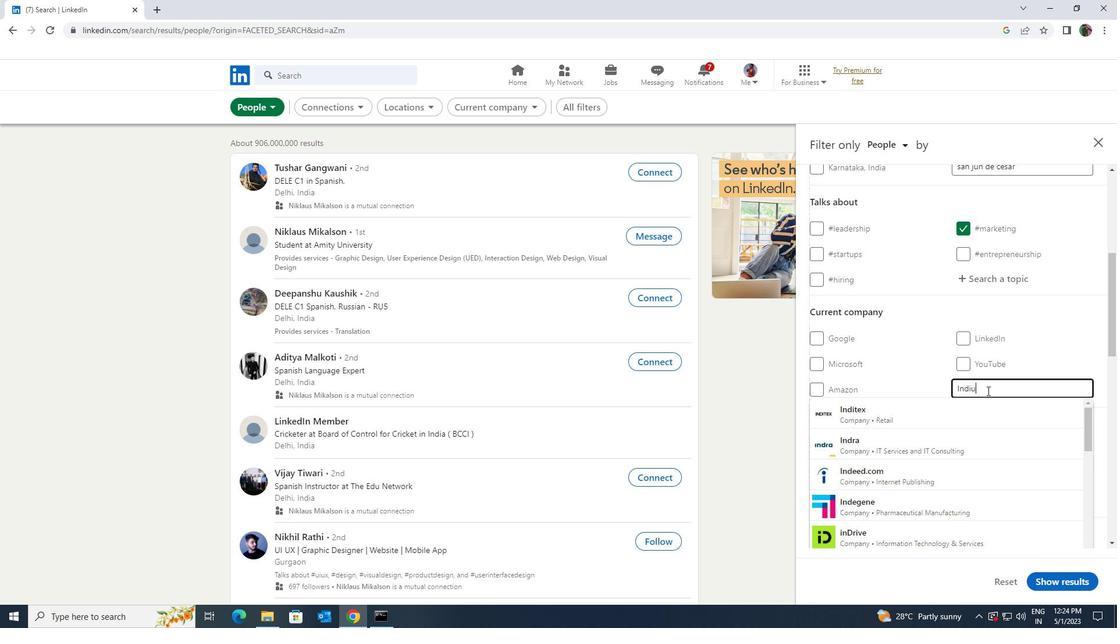 
Action: Mouse moved to (984, 406)
Screenshot: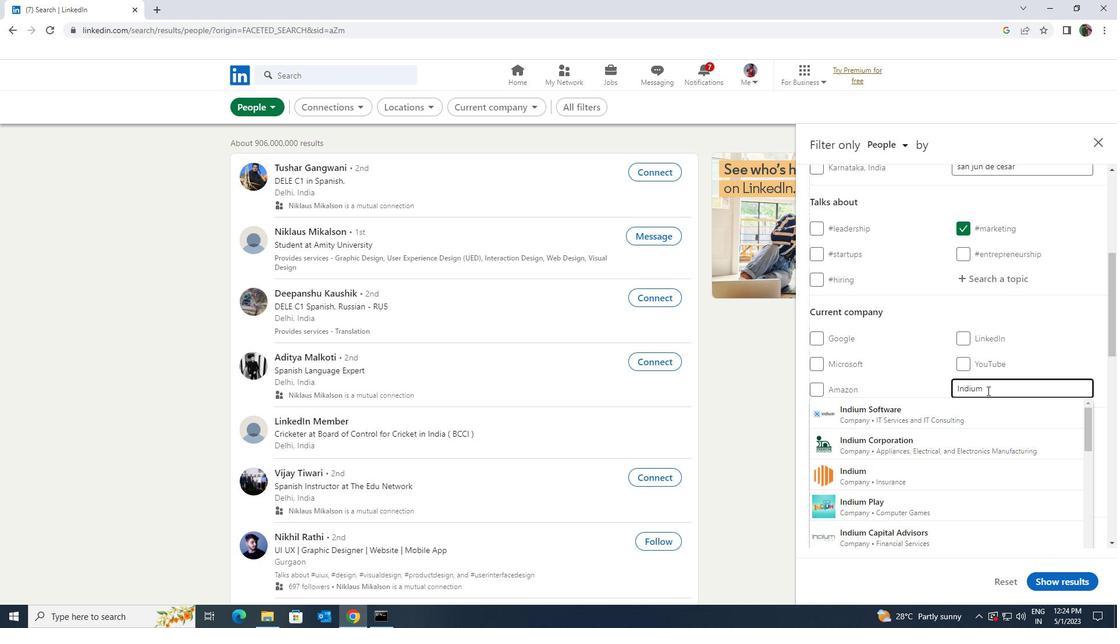 
Action: Mouse pressed left at (984, 406)
Screenshot: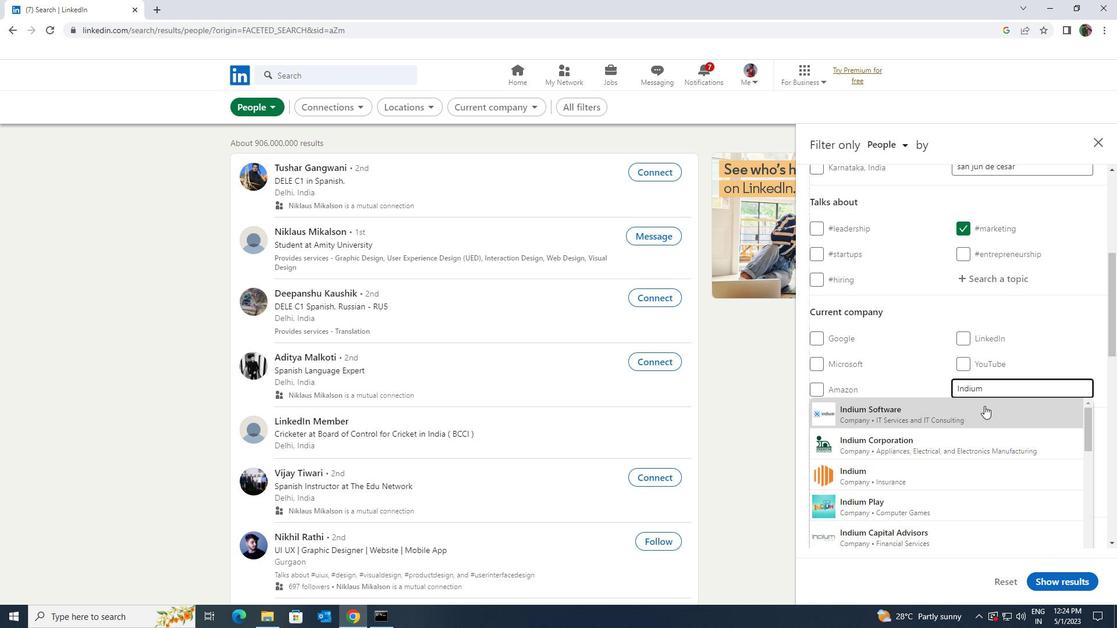 
Action: Mouse scrolled (984, 405) with delta (0, 0)
Screenshot: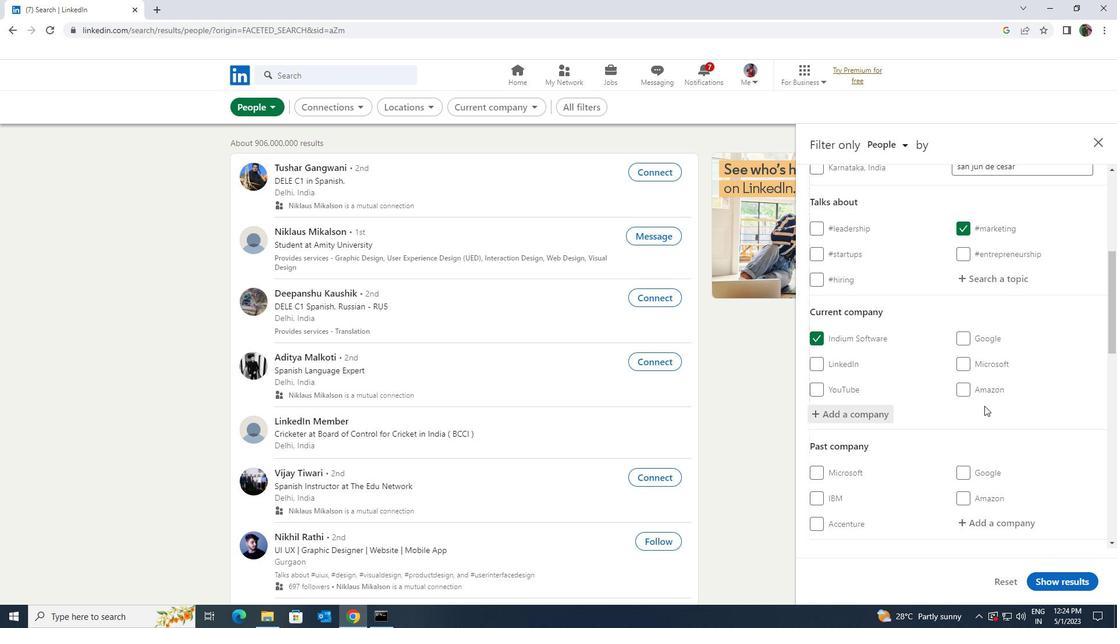 
Action: Mouse scrolled (984, 405) with delta (0, 0)
Screenshot: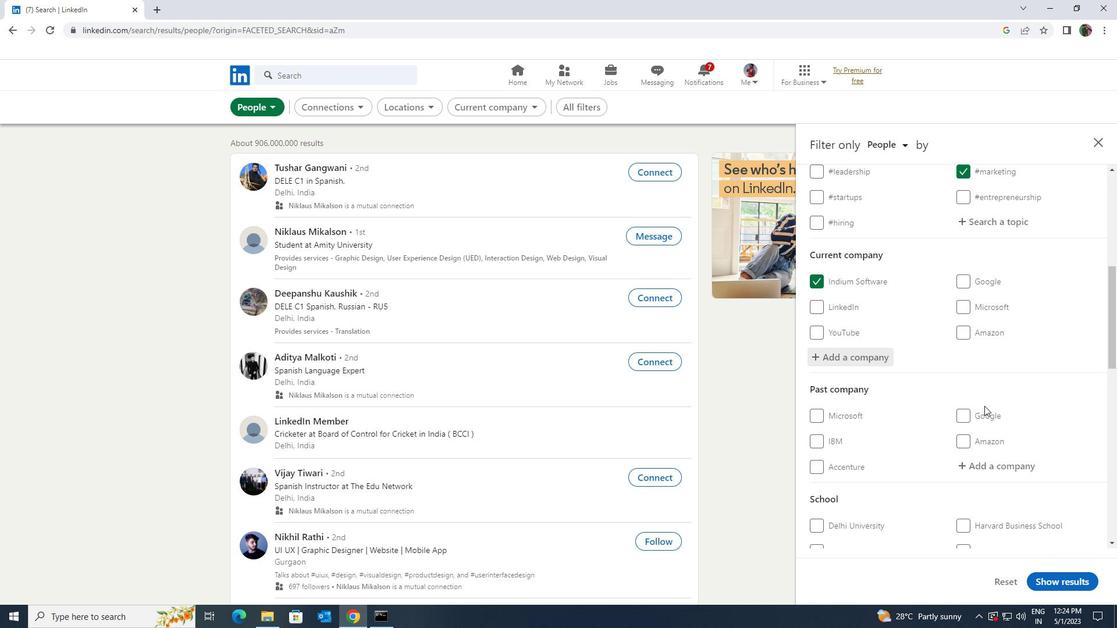 
Action: Mouse scrolled (984, 405) with delta (0, 0)
Screenshot: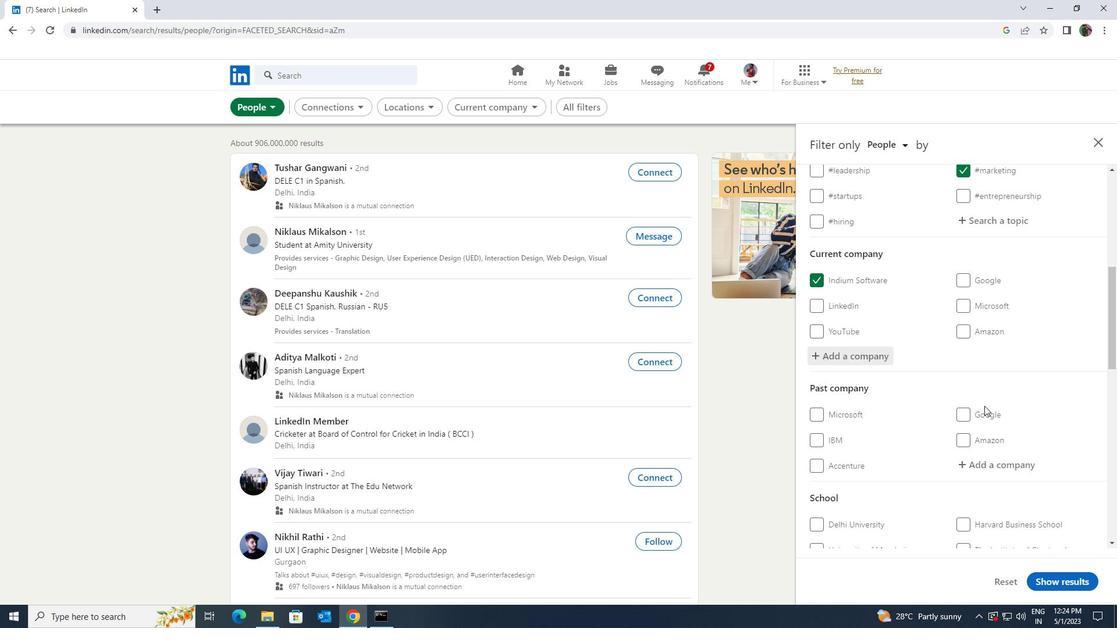 
Action: Mouse scrolled (984, 405) with delta (0, 0)
Screenshot: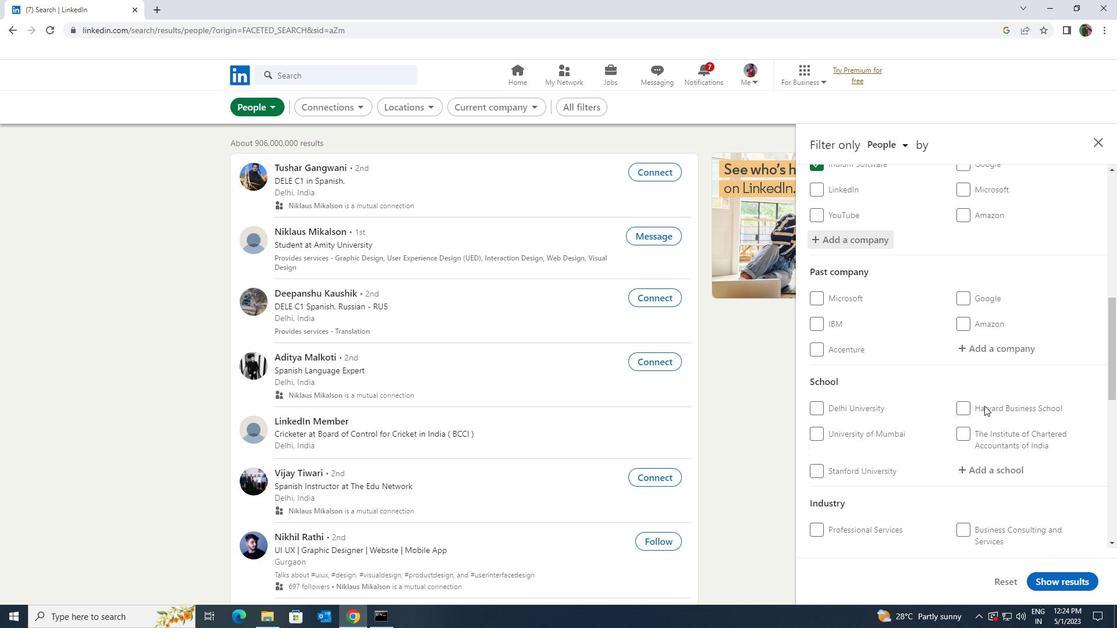 
Action: Mouse moved to (985, 415)
Screenshot: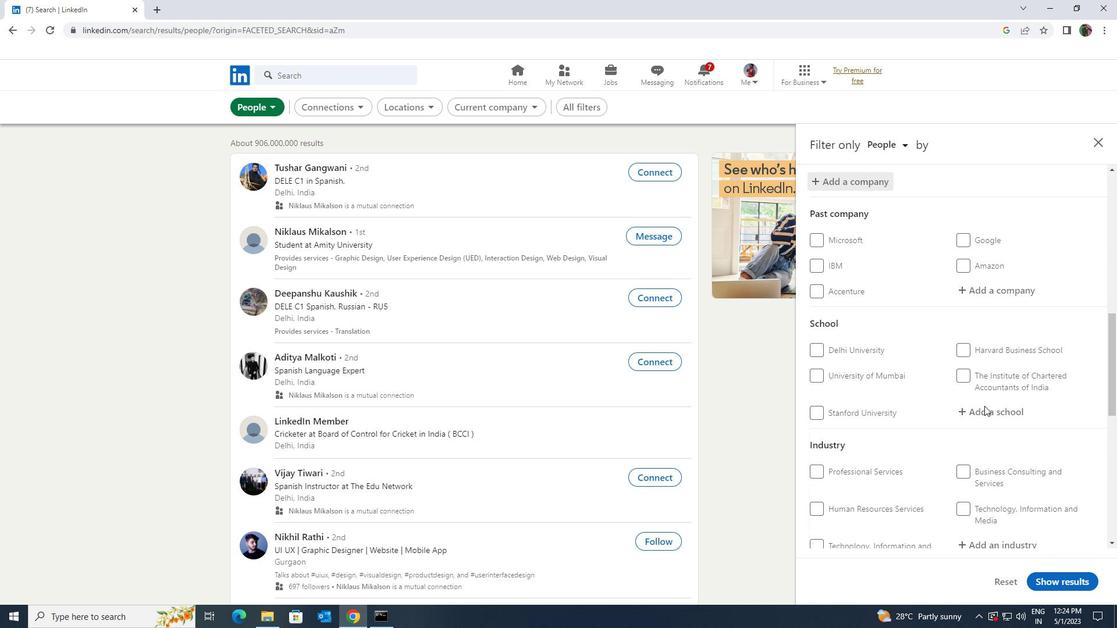
Action: Mouse pressed left at (985, 415)
Screenshot: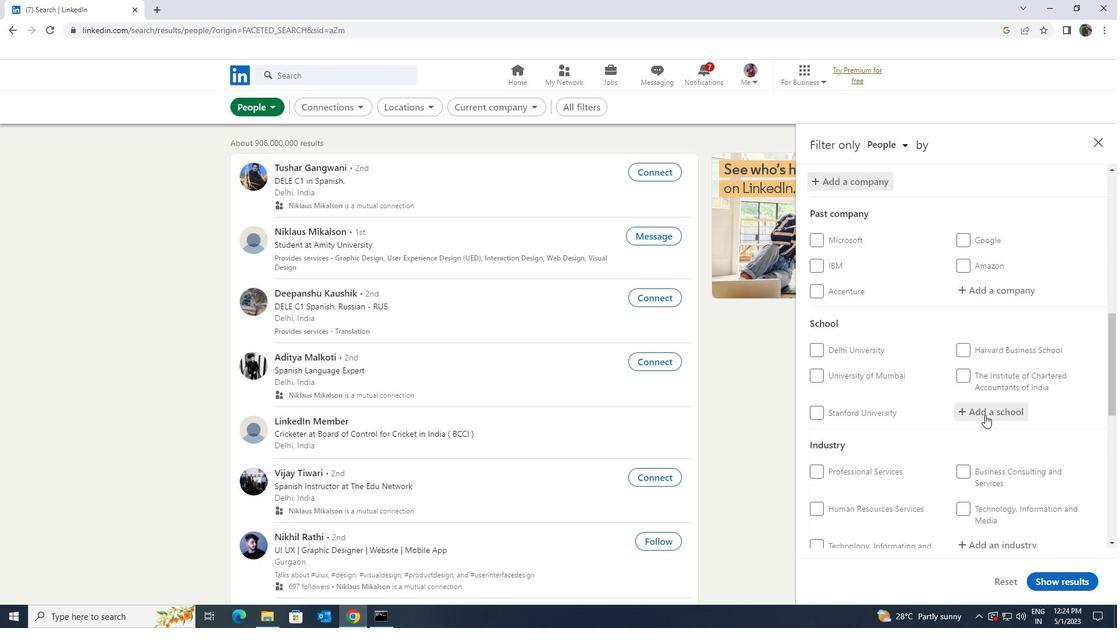 
Action: Key pressed <Key.shift>YESHWAN
Screenshot: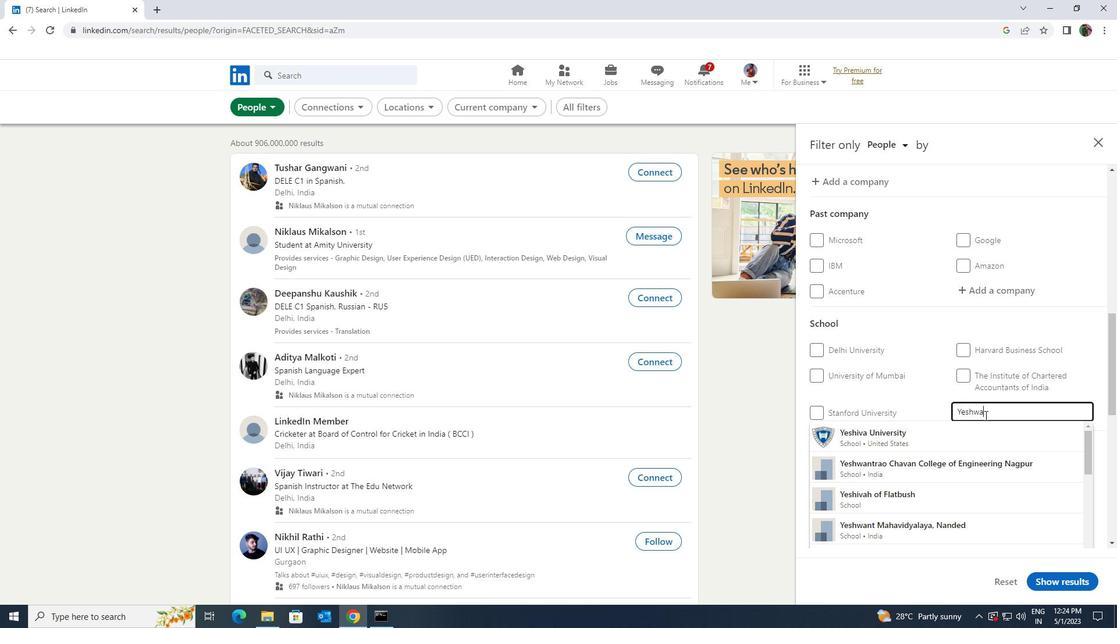 
Action: Mouse moved to (982, 434)
Screenshot: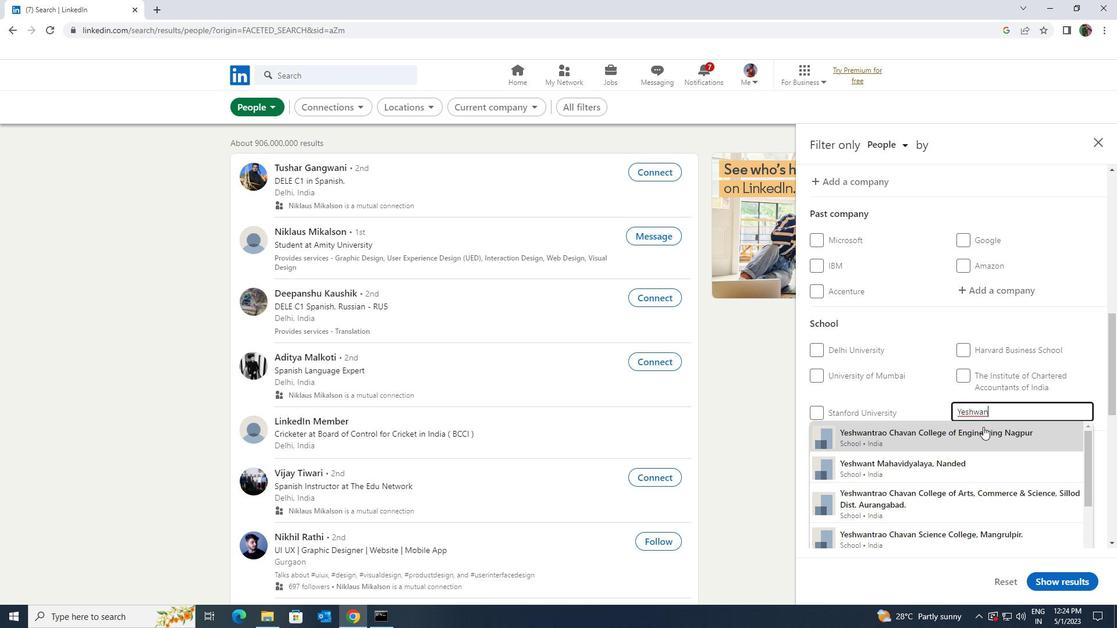 
Action: Mouse pressed left at (982, 434)
Screenshot: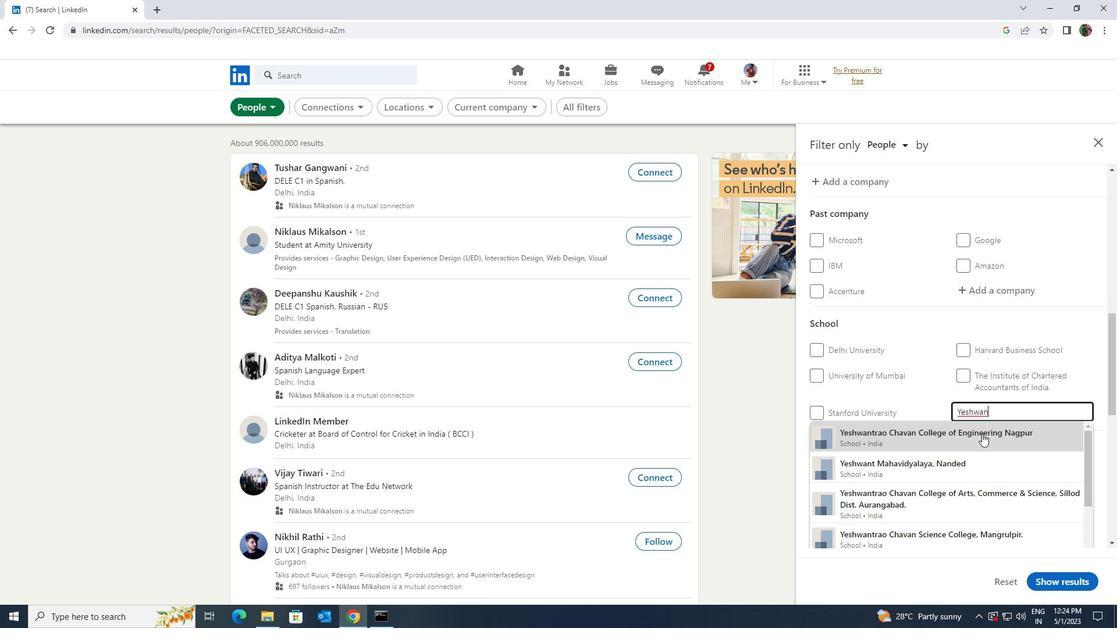 
Action: Mouse scrolled (982, 433) with delta (0, 0)
Screenshot: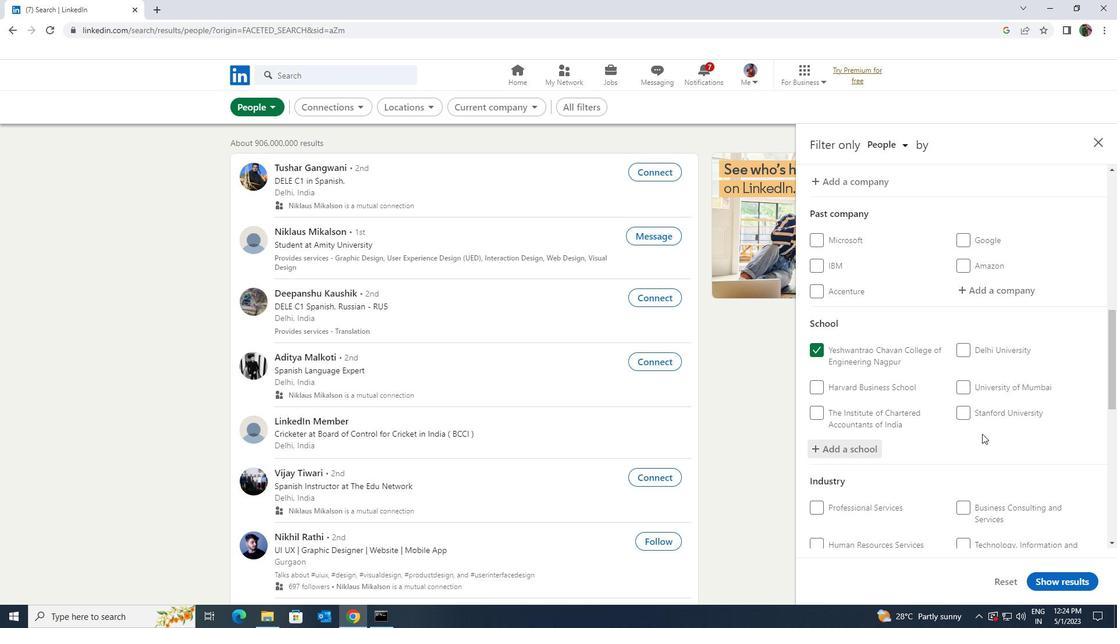 
Action: Mouse scrolled (982, 433) with delta (0, 0)
Screenshot: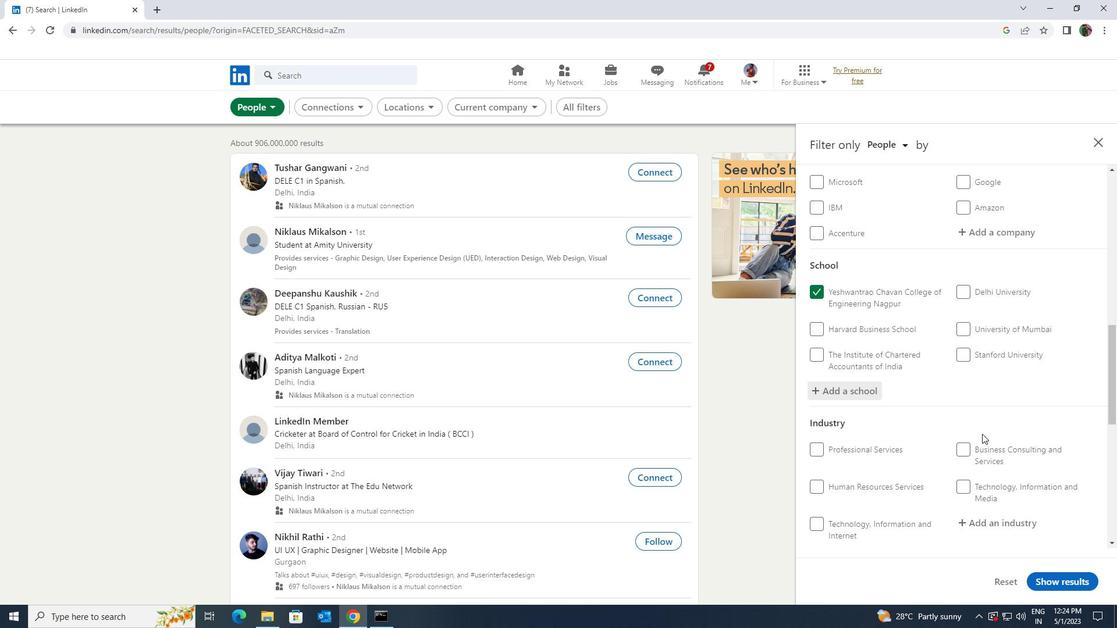 
Action: Mouse moved to (986, 460)
Screenshot: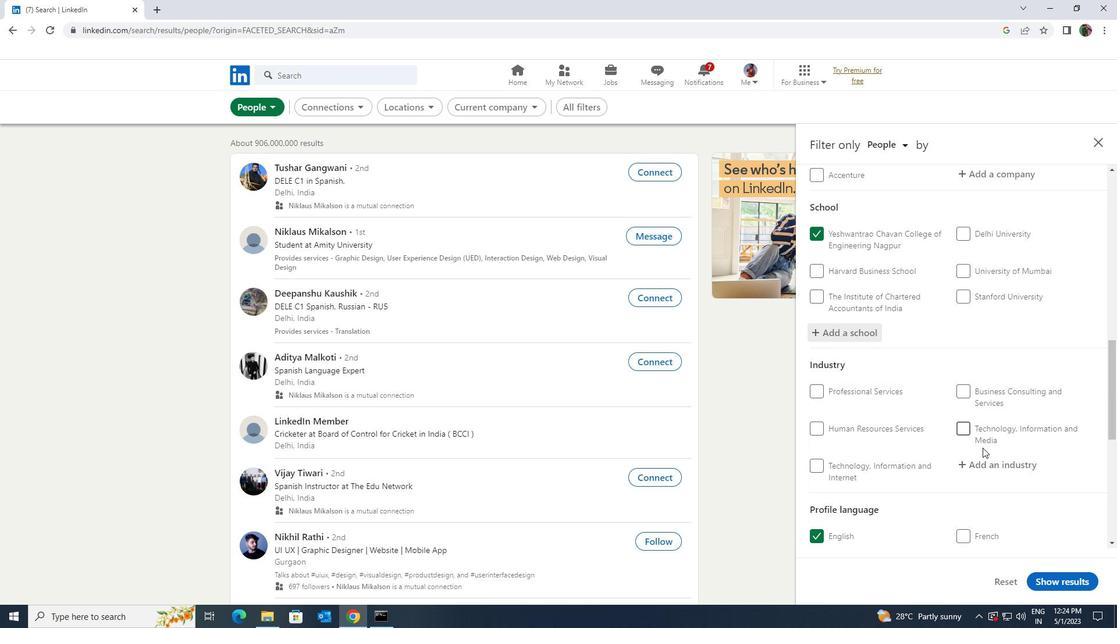 
Action: Mouse pressed left at (986, 460)
Screenshot: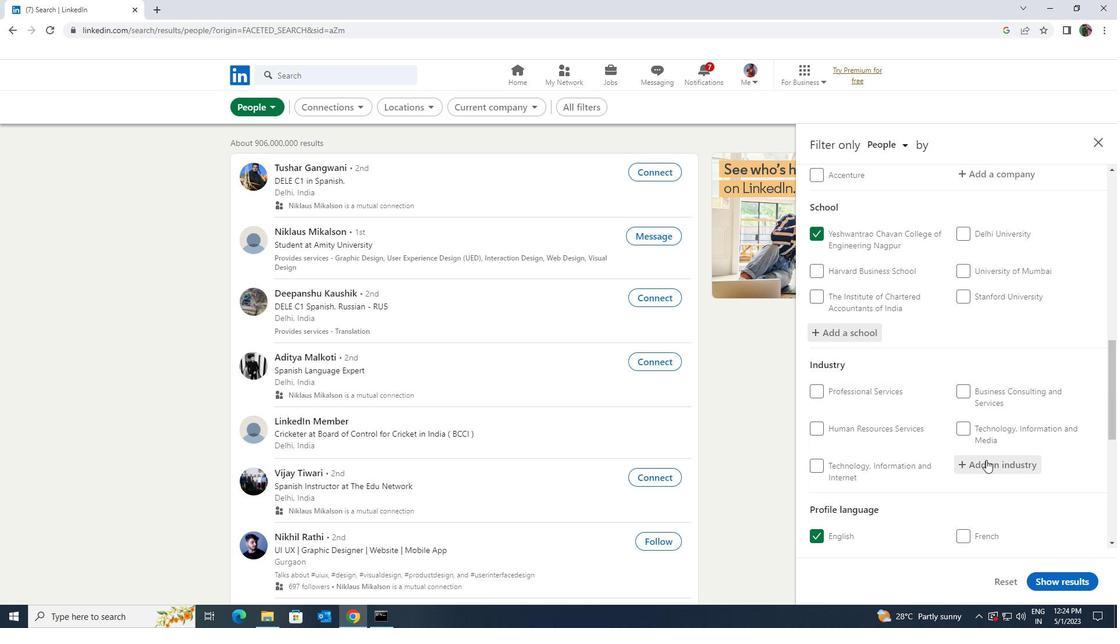 
Action: Key pressed <Key.shift>WHOLESALE<Key.space><Key.shift>APP
Screenshot: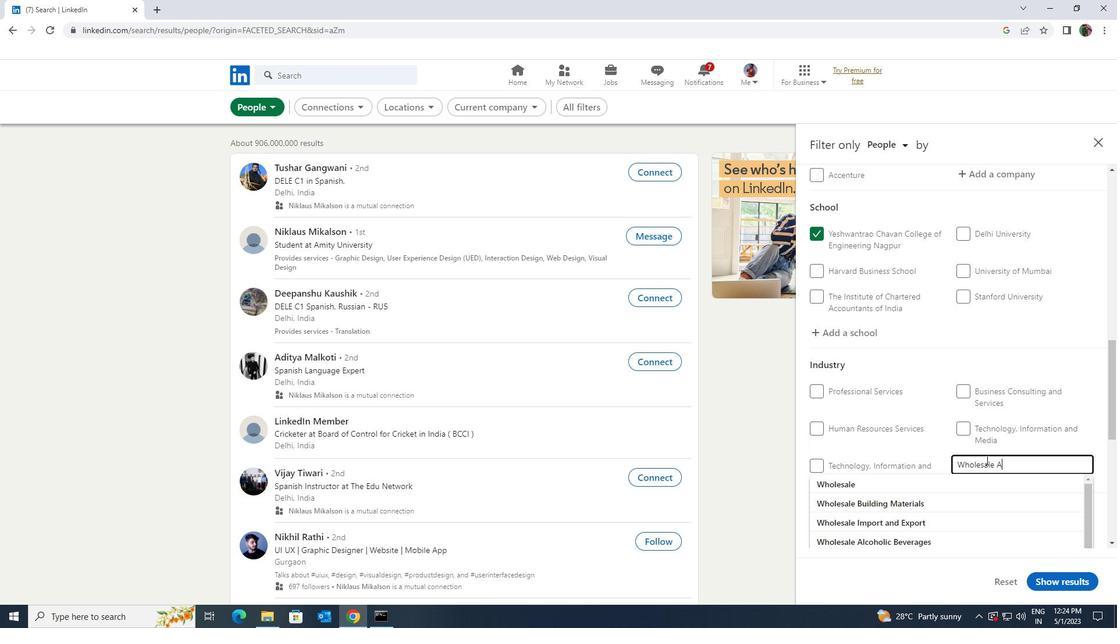 
Action: Mouse moved to (980, 473)
Screenshot: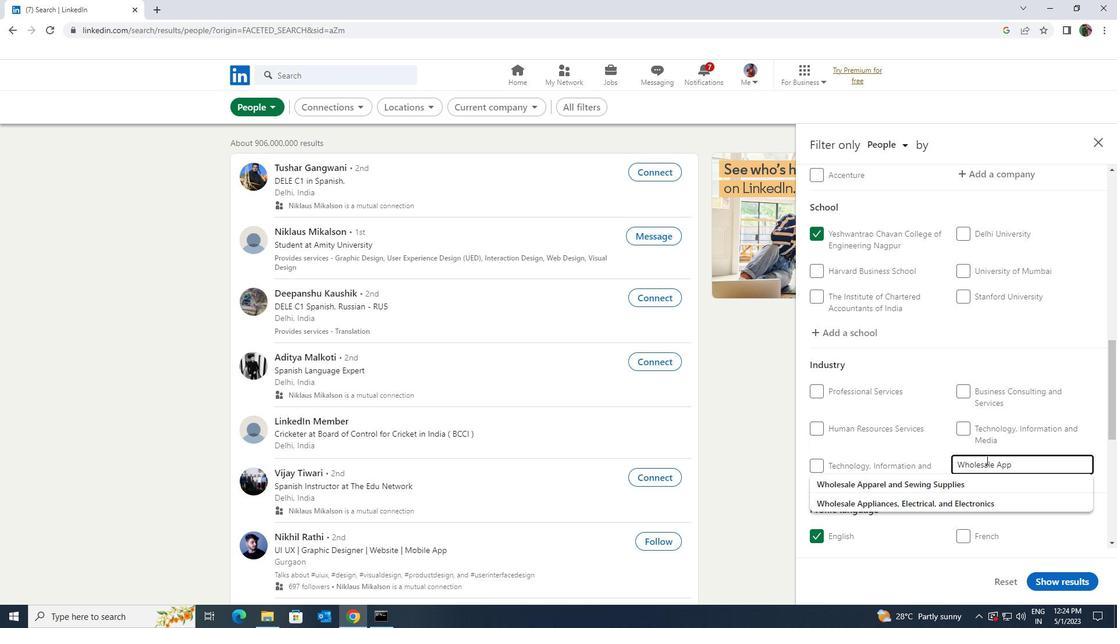
Action: Mouse pressed left at (980, 473)
Screenshot: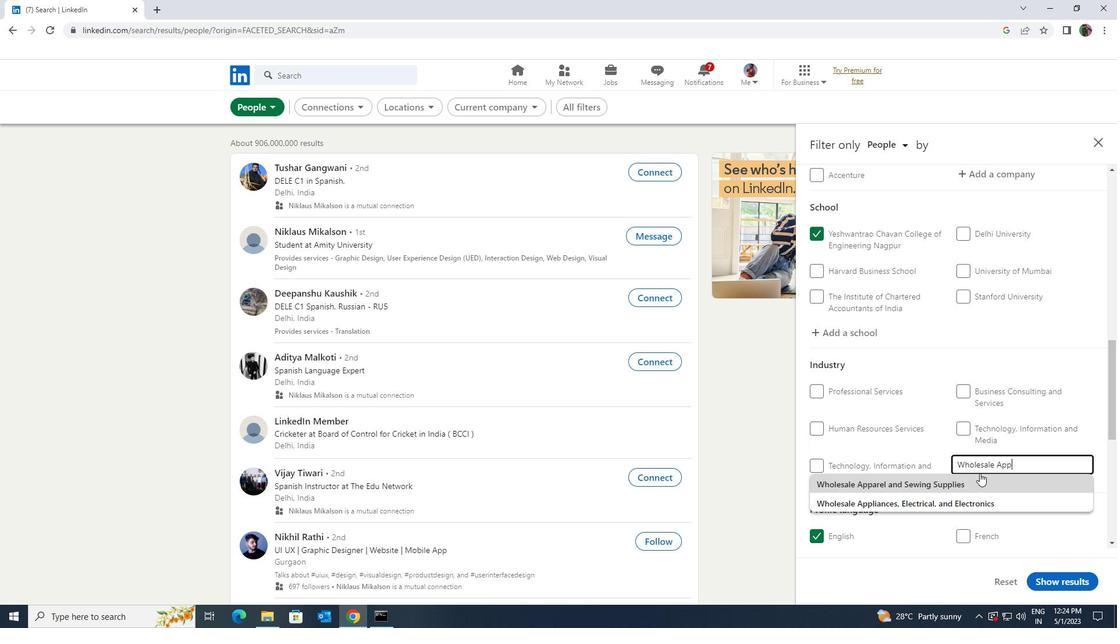 
Action: Mouse scrolled (980, 473) with delta (0, 0)
Screenshot: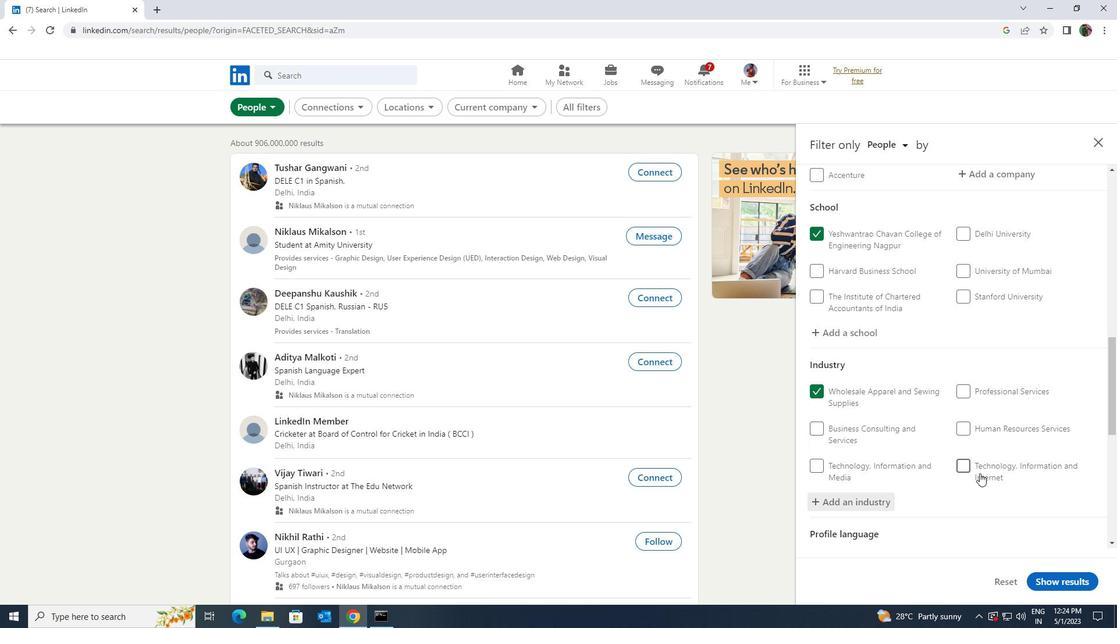 
Action: Mouse scrolled (980, 473) with delta (0, 0)
Screenshot: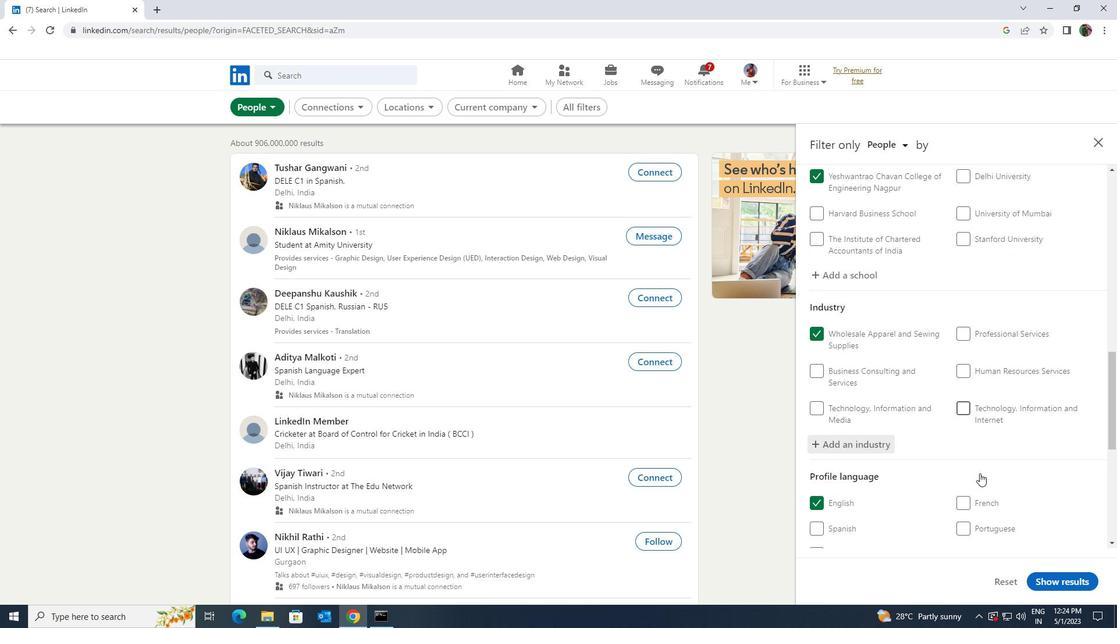 
Action: Mouse scrolled (980, 473) with delta (0, 0)
Screenshot: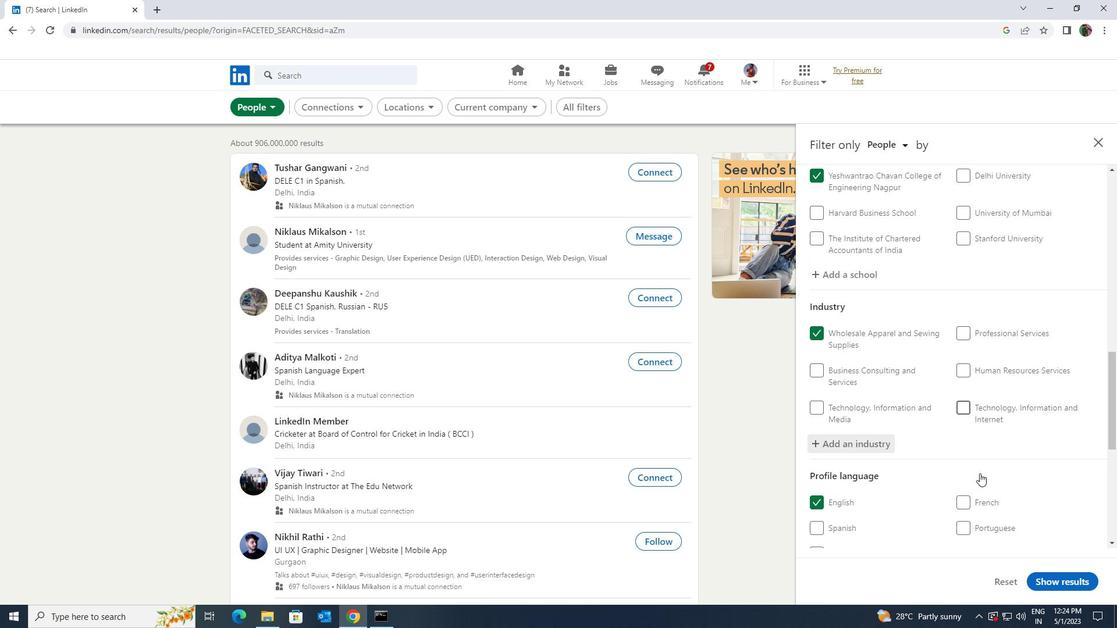 
Action: Mouse scrolled (980, 473) with delta (0, 0)
Screenshot: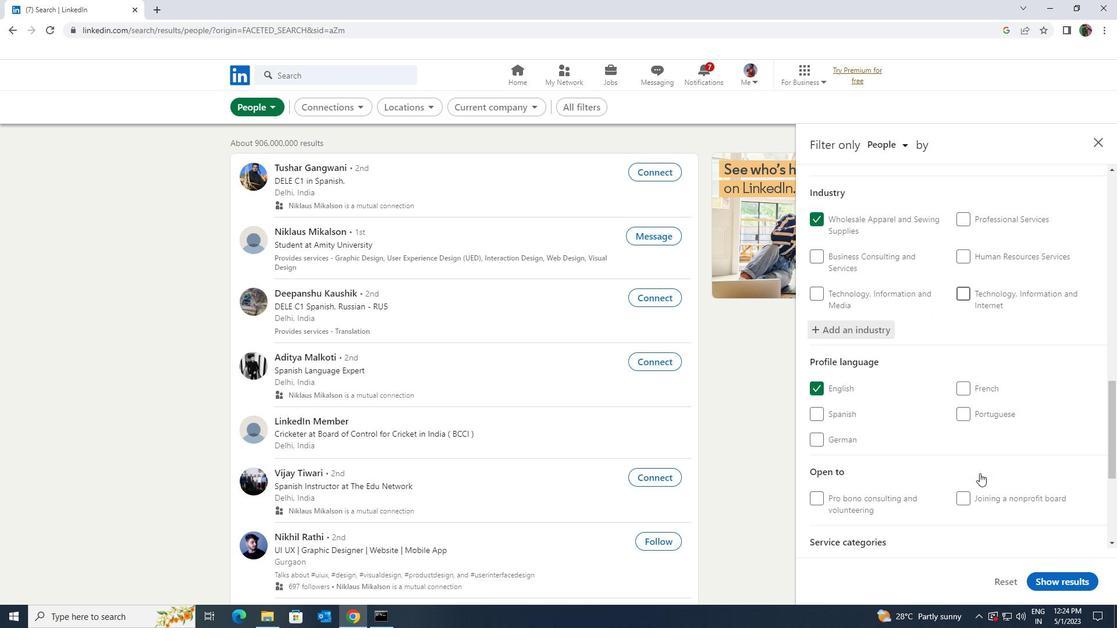 
Action: Mouse scrolled (980, 473) with delta (0, 0)
Screenshot: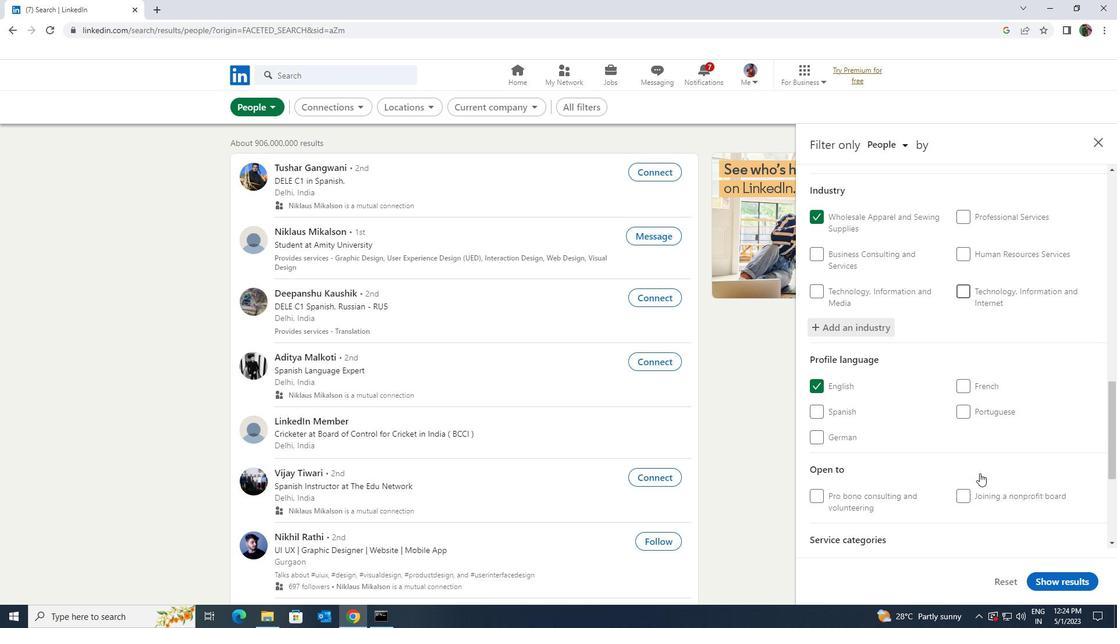 
Action: Mouse moved to (979, 494)
Screenshot: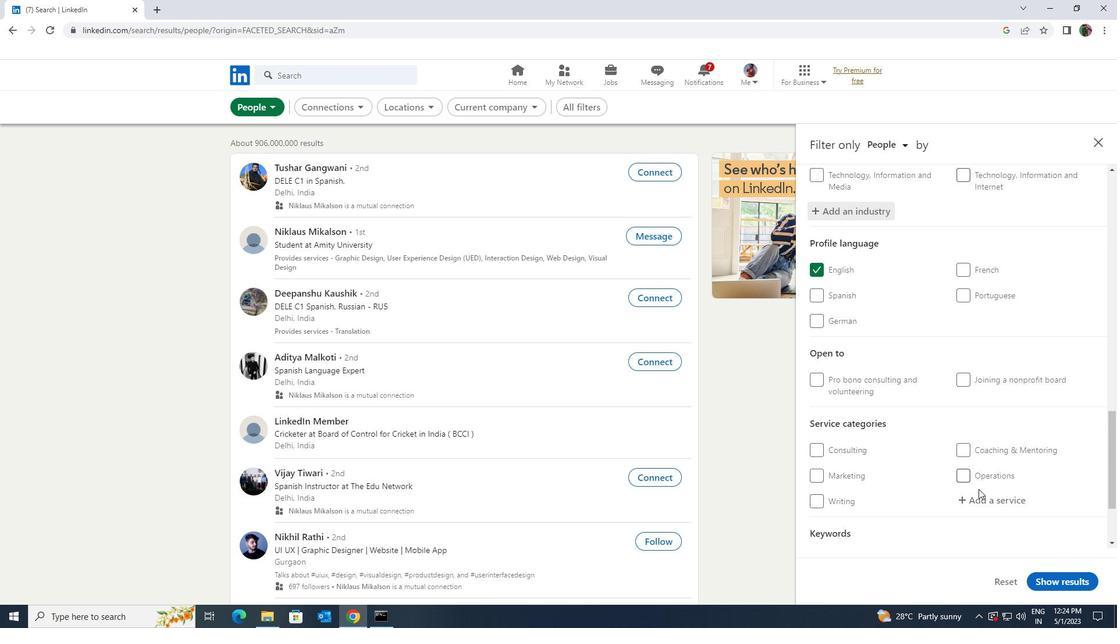 
Action: Mouse pressed left at (979, 494)
Screenshot: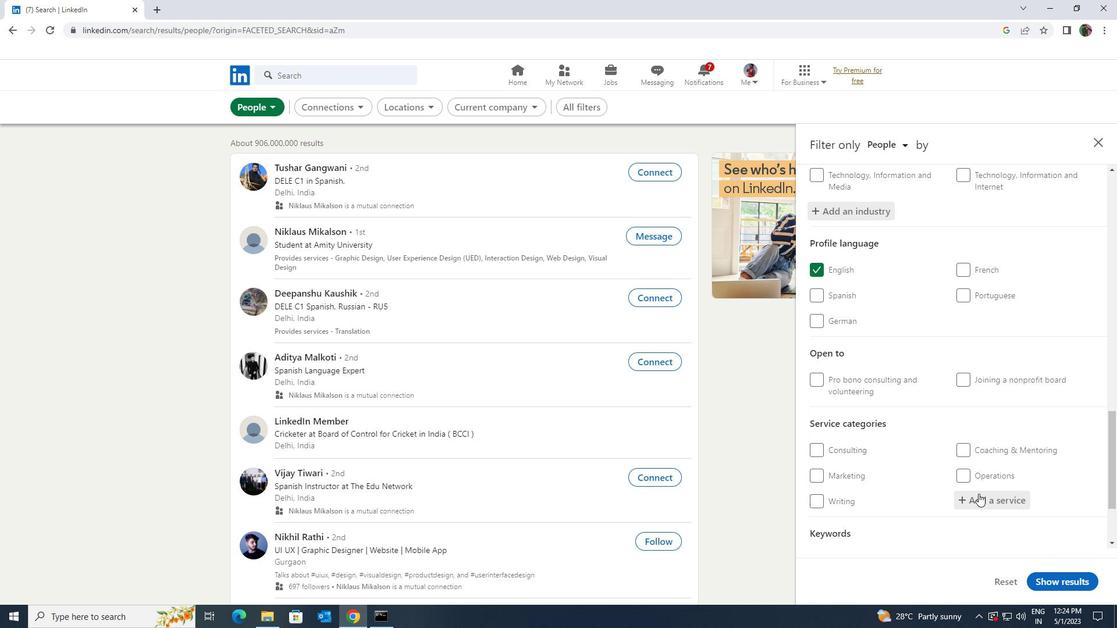 
Action: Key pressed <Key.shift>WEALTH<Key.space><Key.shift><Key.shift><Key.shift><Key.shift><Key.shift><Key.shift><Key.shift><Key.shift><Key.shift>MANAGEMENT<Key.enter>
Screenshot: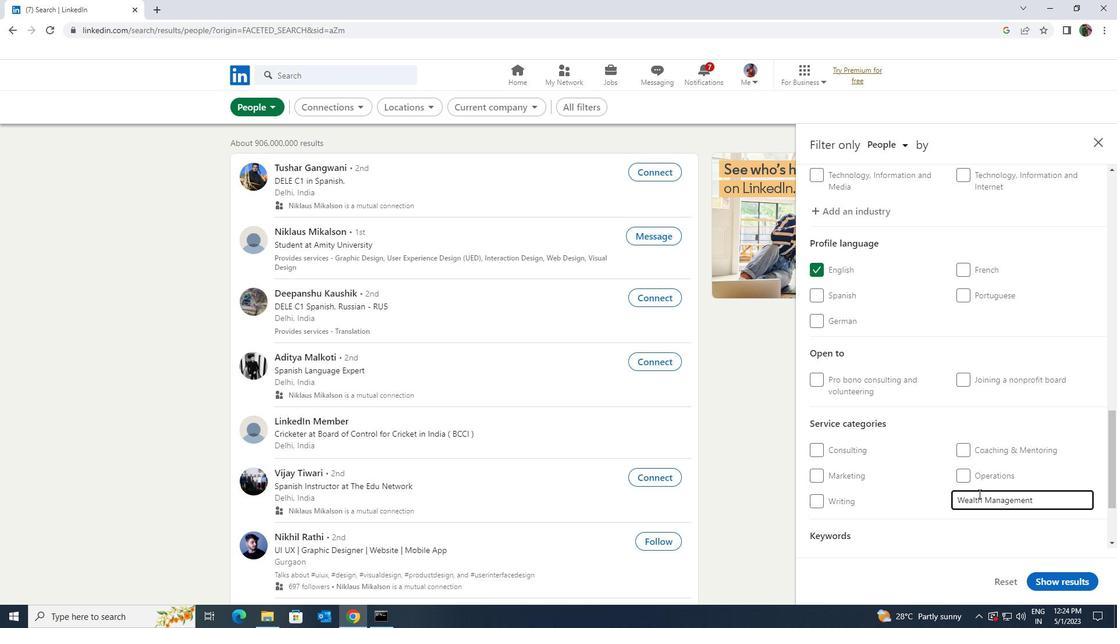 
Action: Mouse scrolled (979, 493) with delta (0, 0)
Screenshot: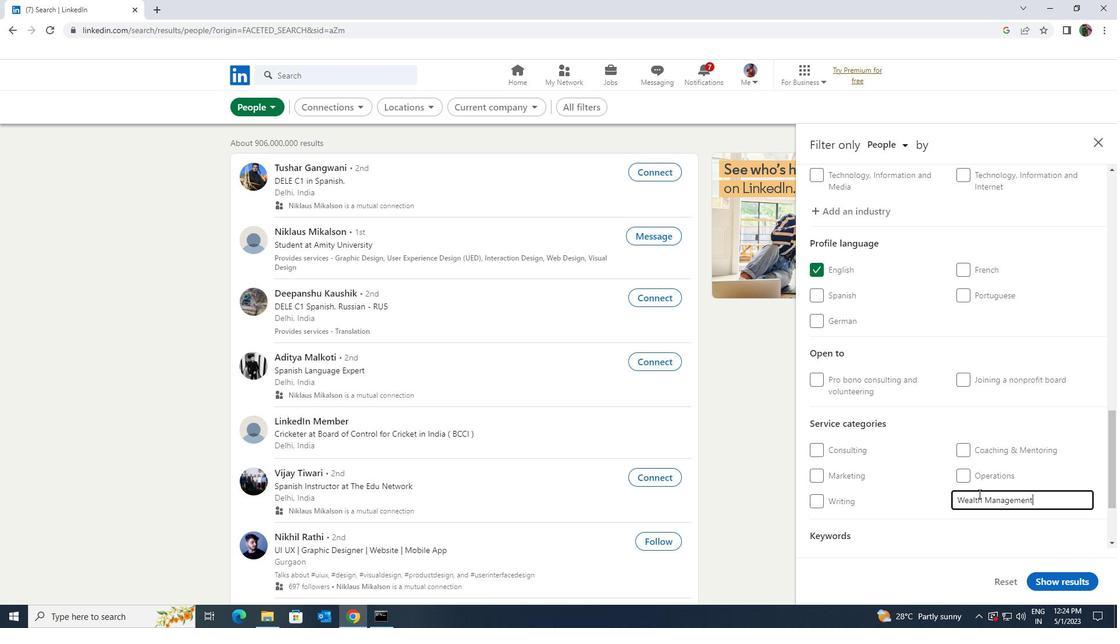 
Action: Mouse scrolled (979, 493) with delta (0, 0)
Screenshot: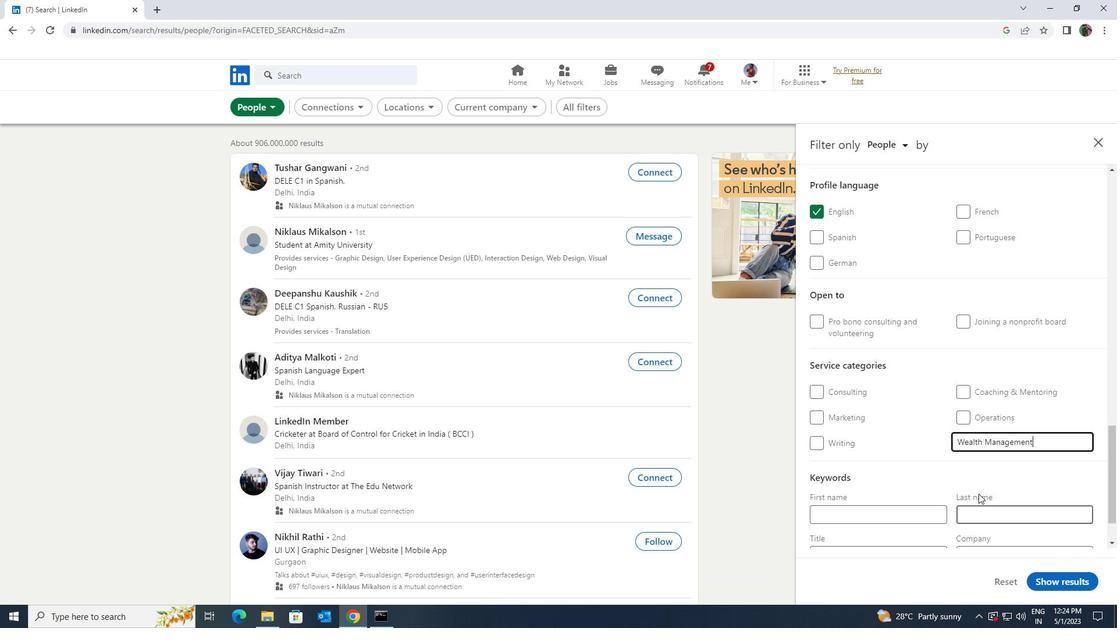 
Action: Mouse scrolled (979, 493) with delta (0, 0)
Screenshot: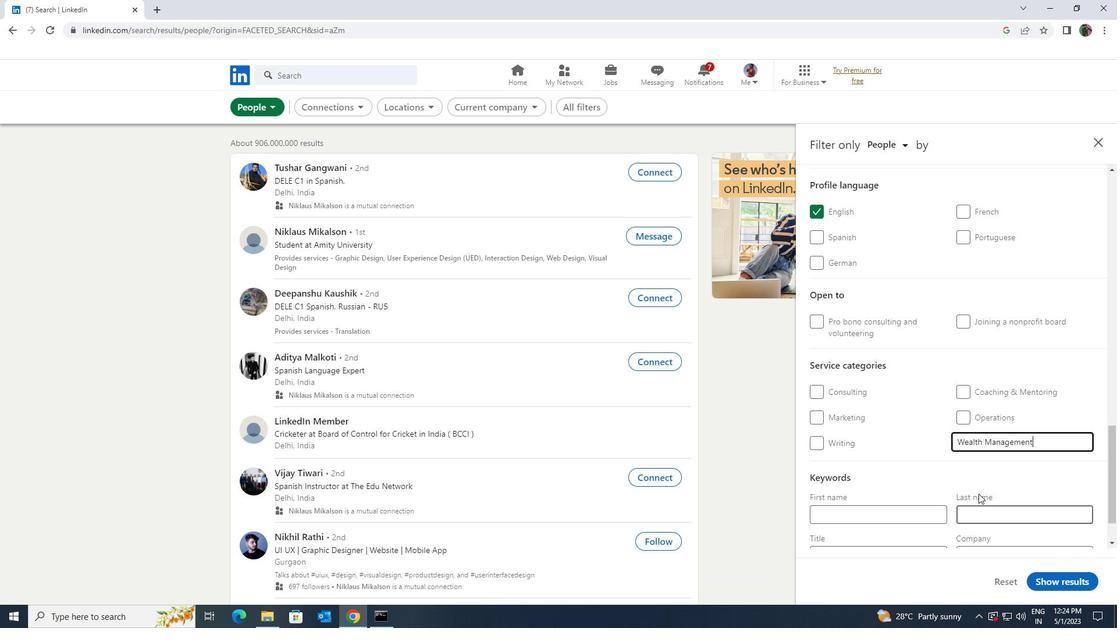 
Action: Mouse moved to (933, 499)
Screenshot: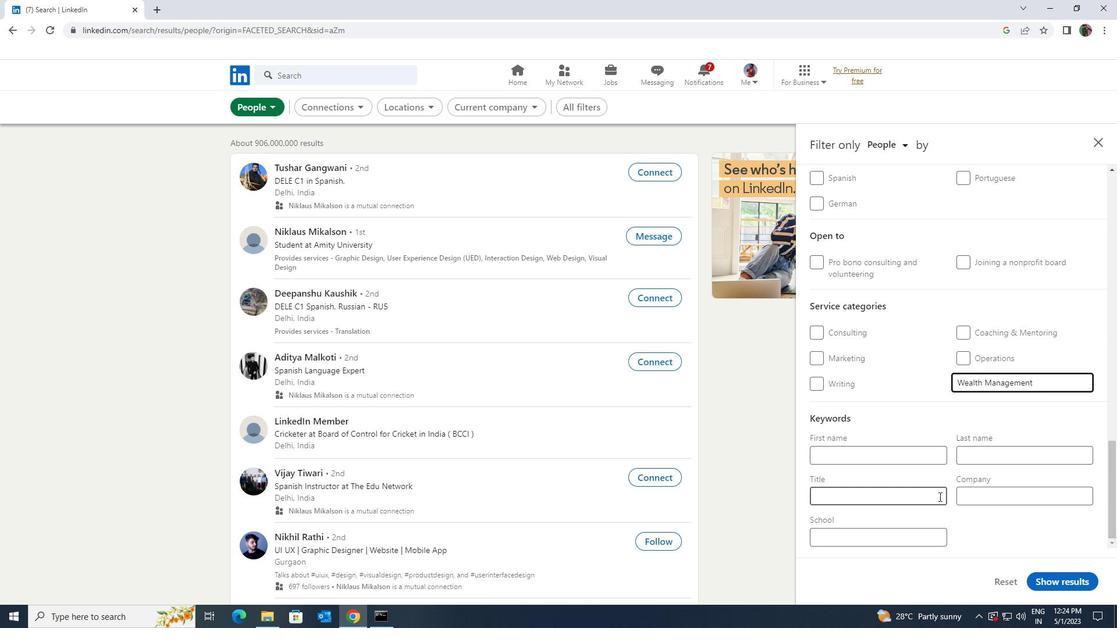 
Action: Mouse pressed left at (933, 499)
Screenshot: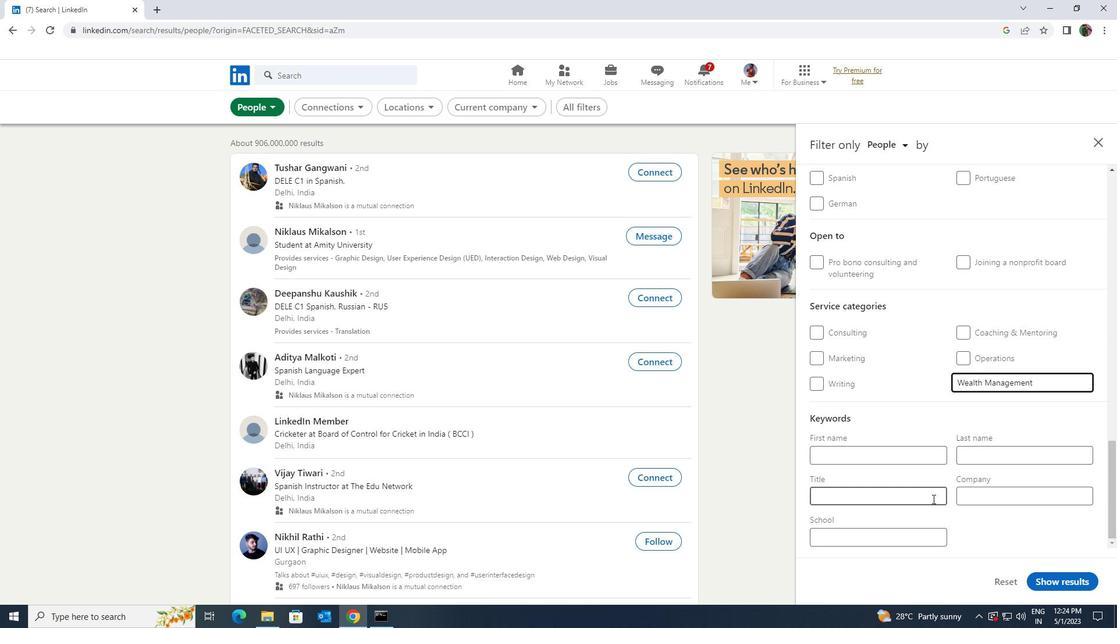 
Action: Key pressed <Key.shift><Key.shift><Key.shift><Key.shift><Key.shift><Key.shift><Key.shift><Key.shift><Key.shift>ARTIST
Screenshot: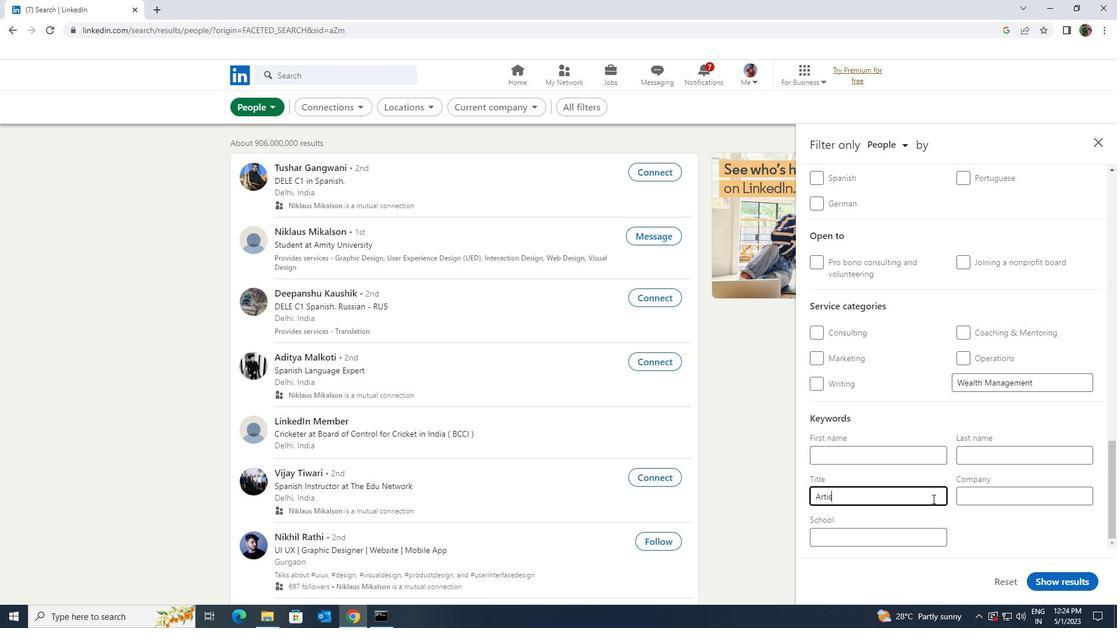 
Action: Mouse moved to (1054, 580)
Screenshot: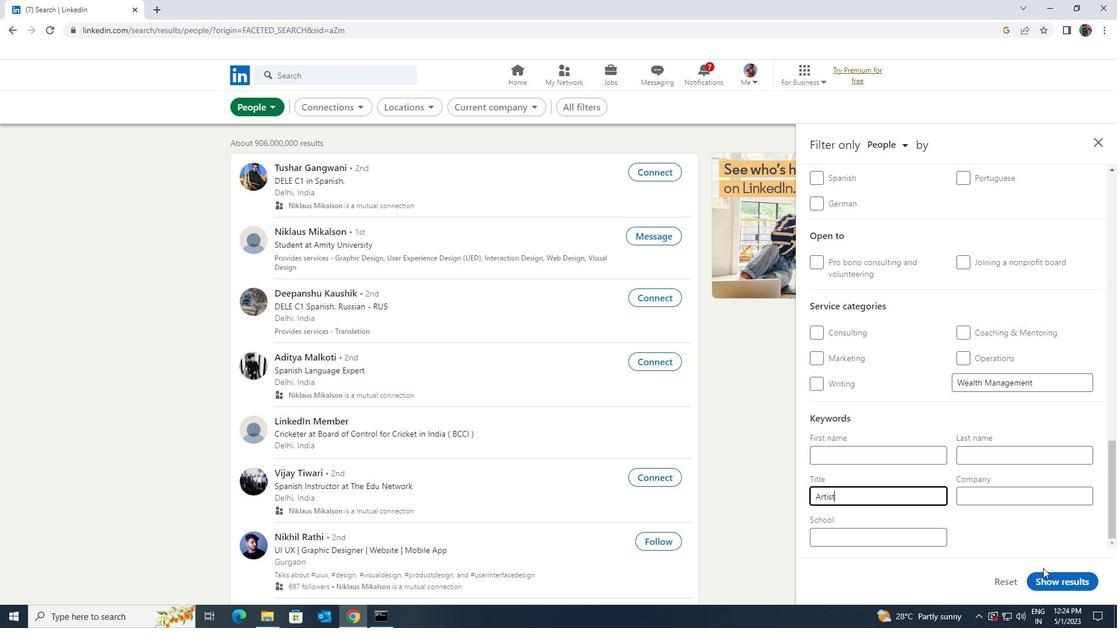 
Action: Mouse pressed left at (1054, 580)
Screenshot: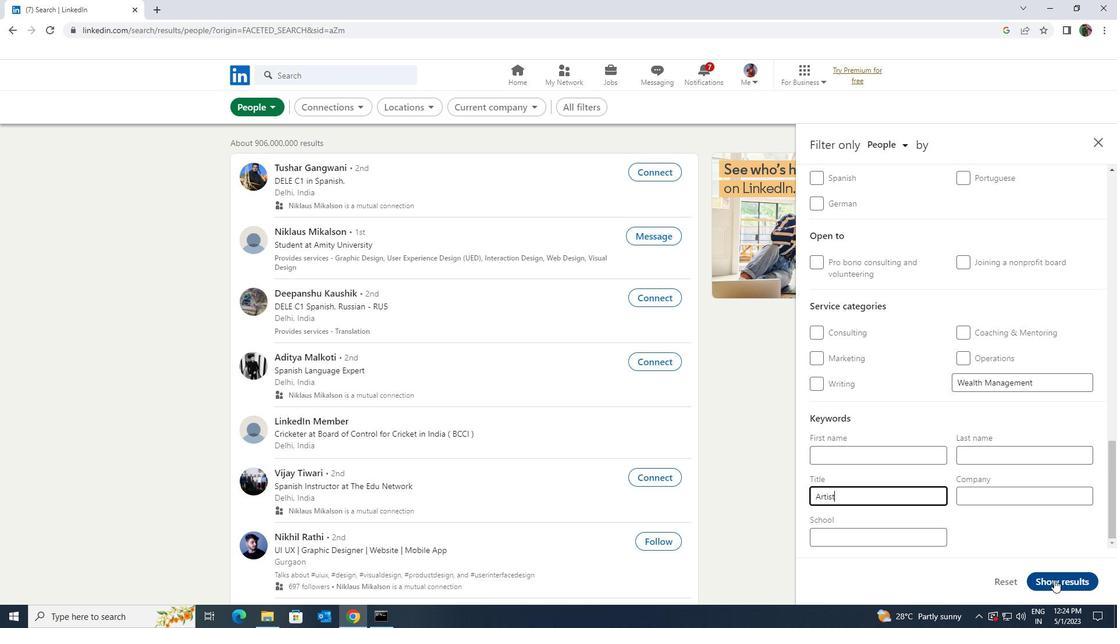 
